 Task: Research Airbnb options in El Soberbio, Argentina from 9th November, 2023 to 17th November, 2023 for 2 adults.1  bedroom having 2 beds and 1 bathroom. Property type can be flat. Amenities needed are: wifi, heating. Booking option can be shelf check-in. Look for 5 properties as per requirement.
Action: Mouse moved to (76, 75)
Screenshot: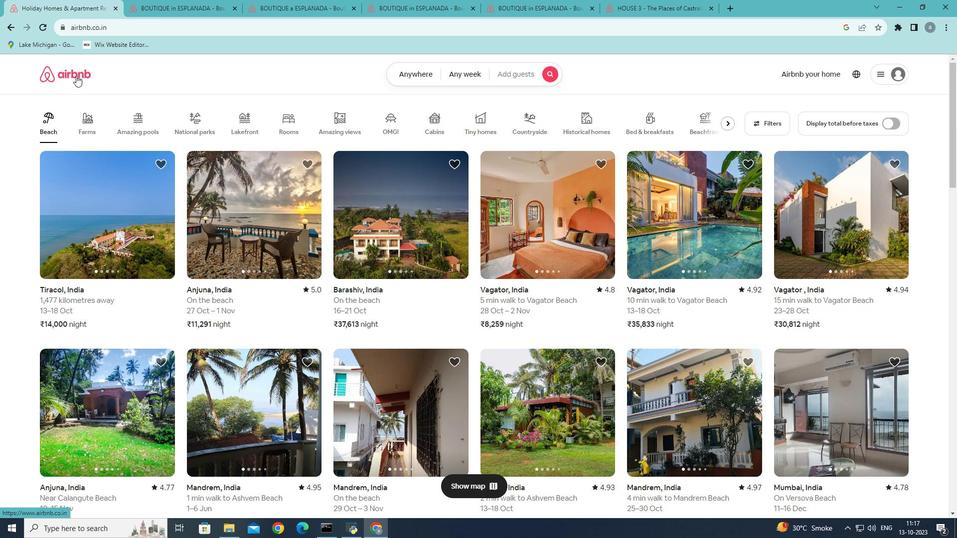 
Action: Mouse pressed left at (76, 75)
Screenshot: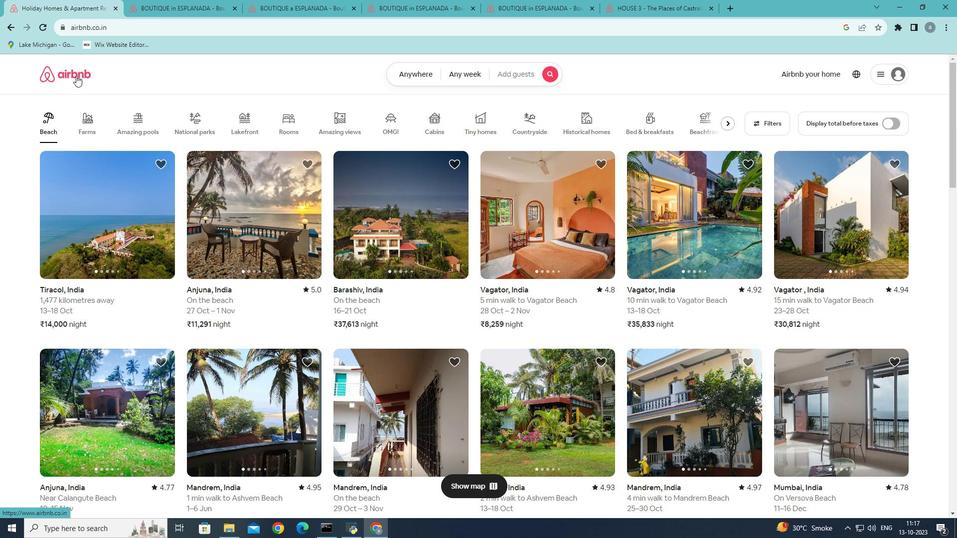 
Action: Mouse moved to (403, 74)
Screenshot: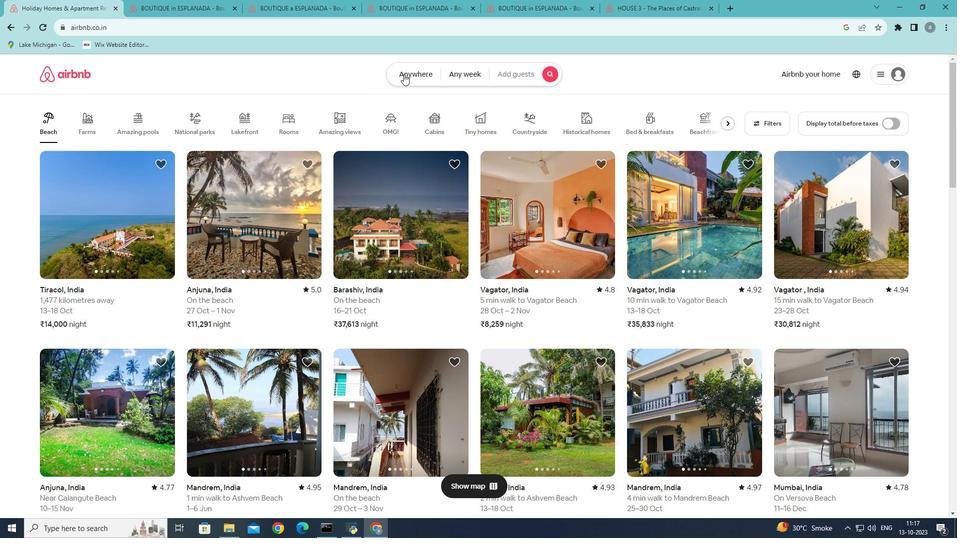 
Action: Mouse pressed left at (403, 74)
Screenshot: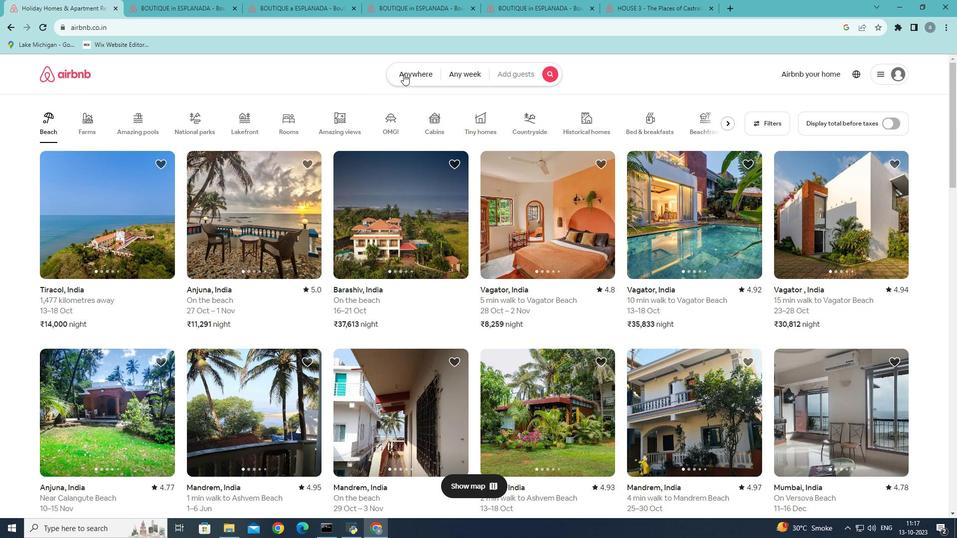 
Action: Mouse moved to (317, 117)
Screenshot: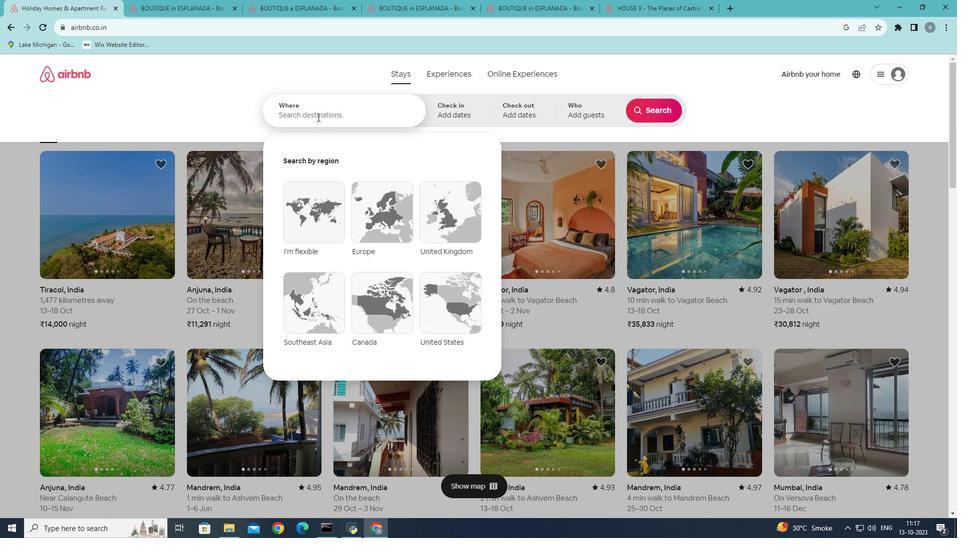 
Action: Mouse pressed left at (317, 117)
Screenshot: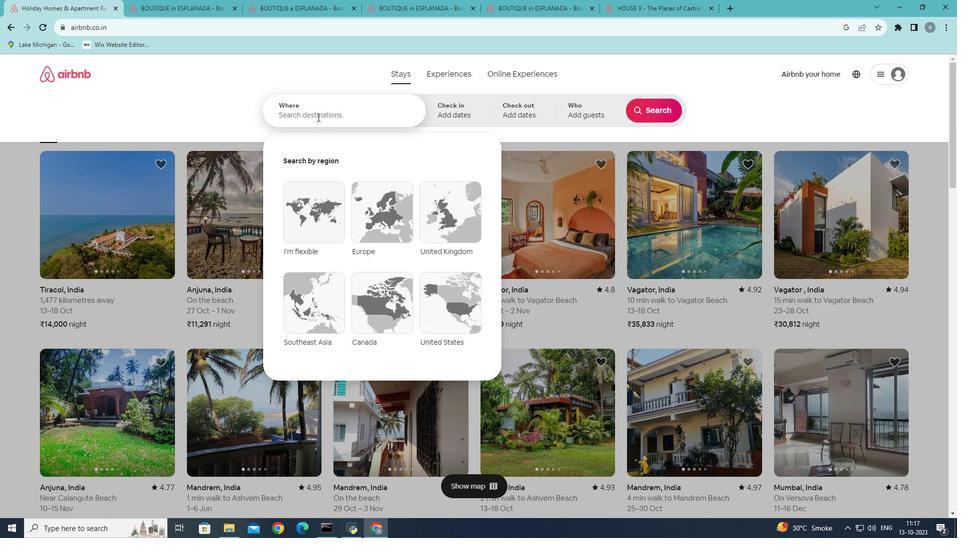 
Action: Mouse moved to (431, 95)
Screenshot: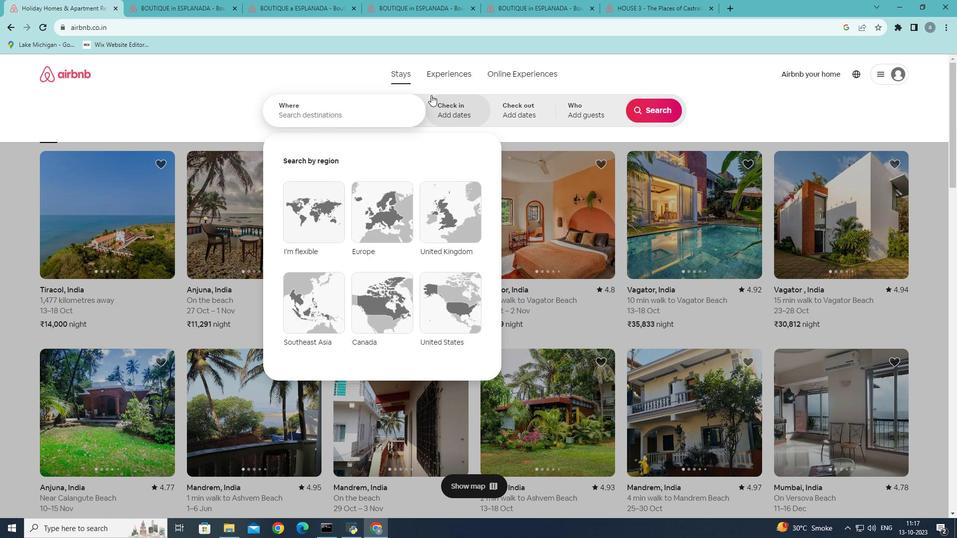 
Action: Key pressed <Key.shift>El<Key.space><Key.shift>Soberbio
Screenshot: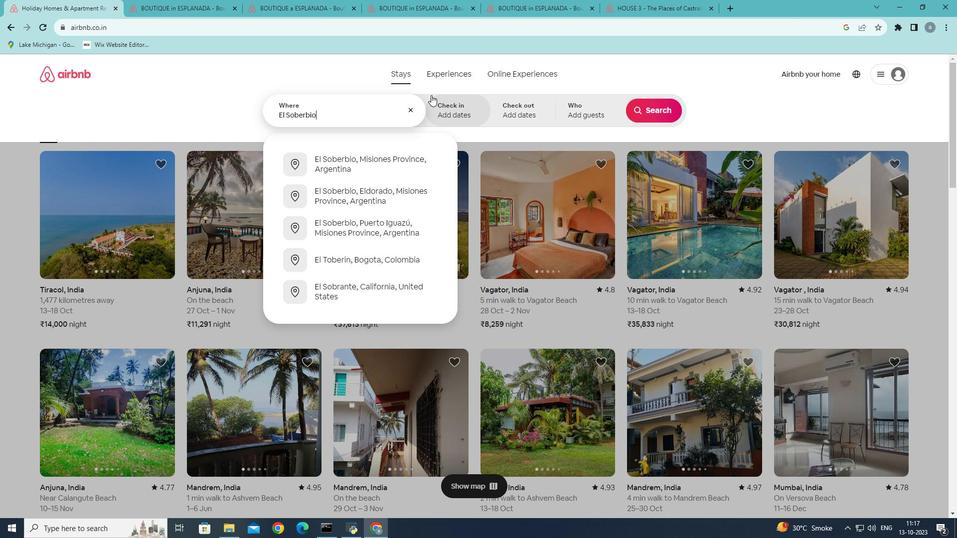
Action: Mouse moved to (370, 164)
Screenshot: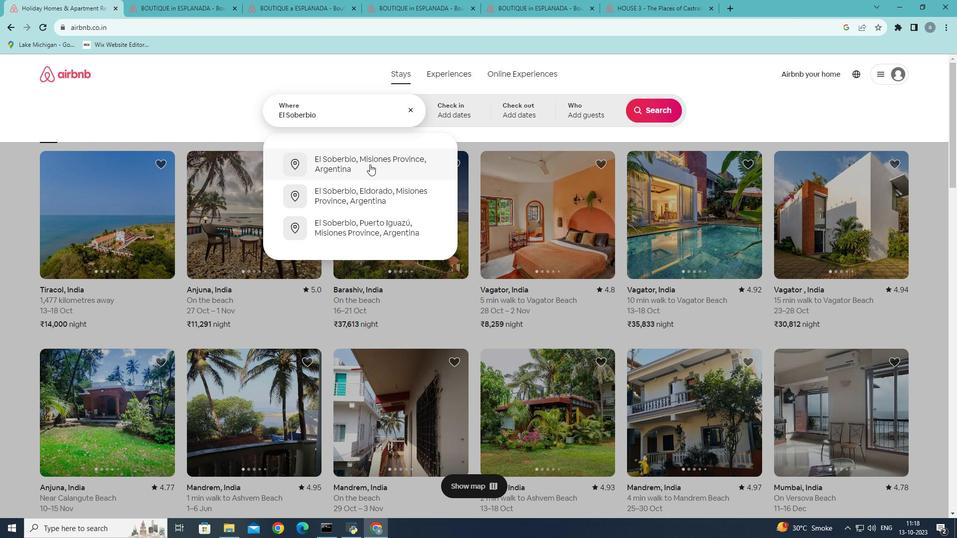 
Action: Mouse pressed left at (370, 164)
Screenshot: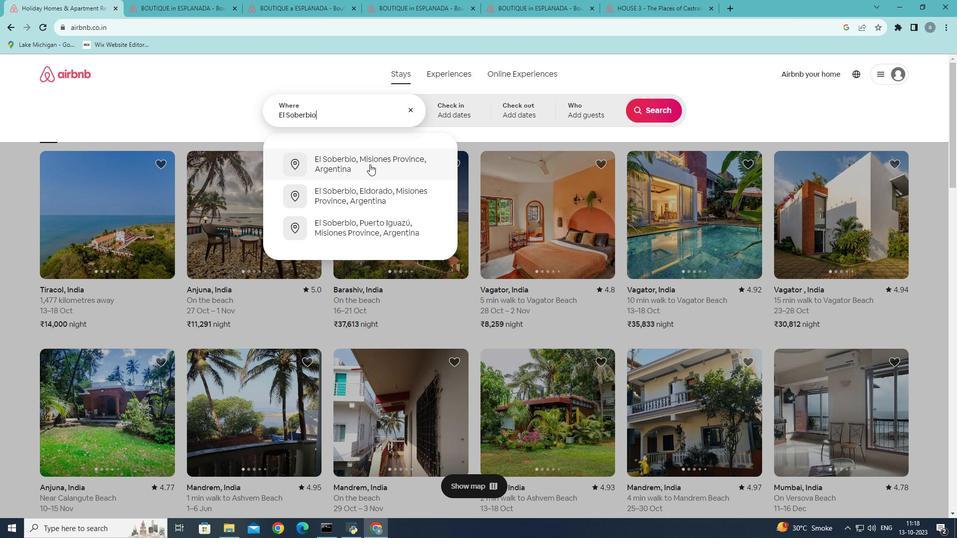 
Action: Mouse moved to (601, 259)
Screenshot: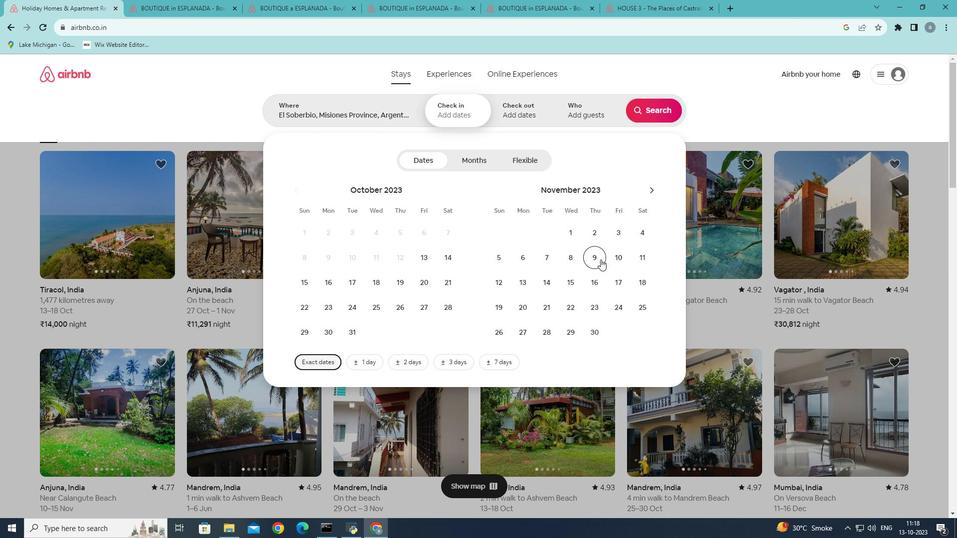 
Action: Mouse pressed left at (601, 259)
Screenshot: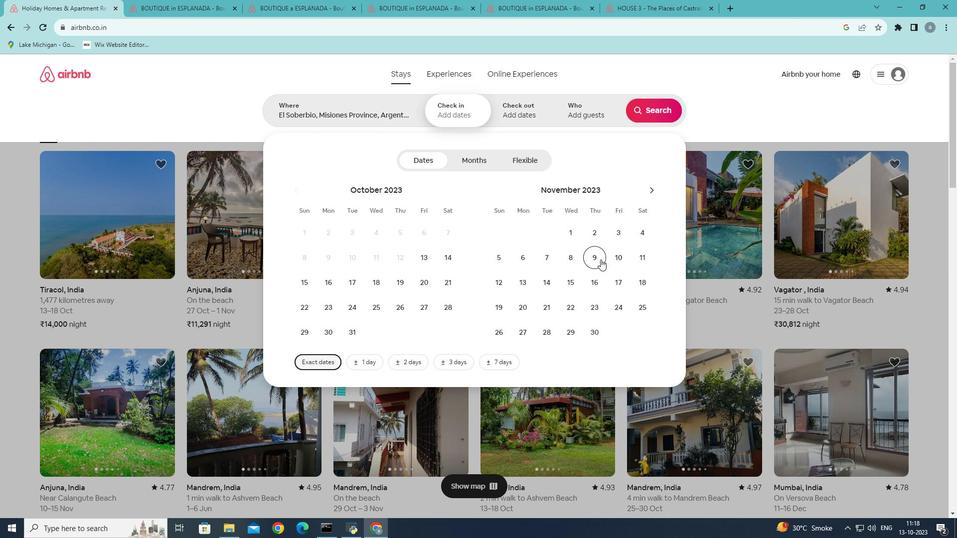 
Action: Mouse moved to (621, 278)
Screenshot: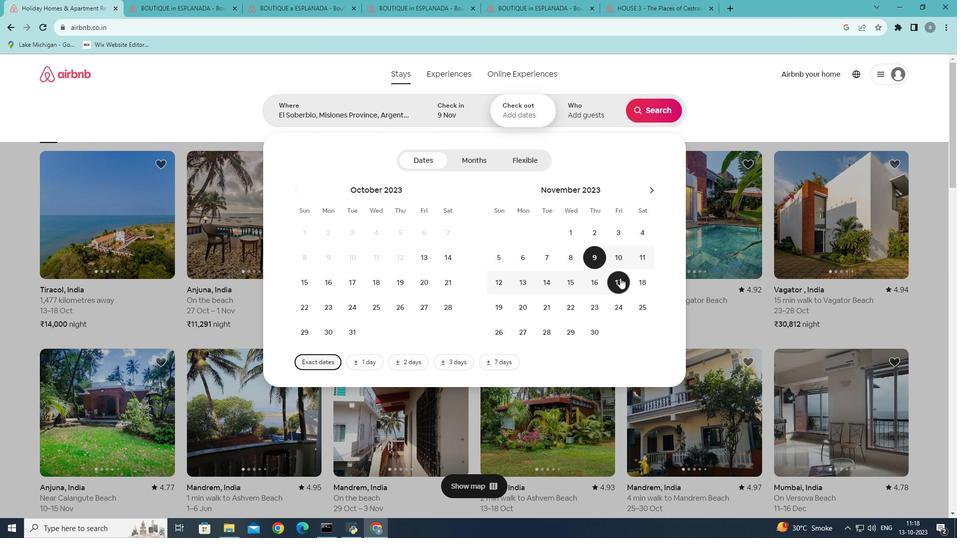 
Action: Mouse pressed left at (621, 278)
Screenshot: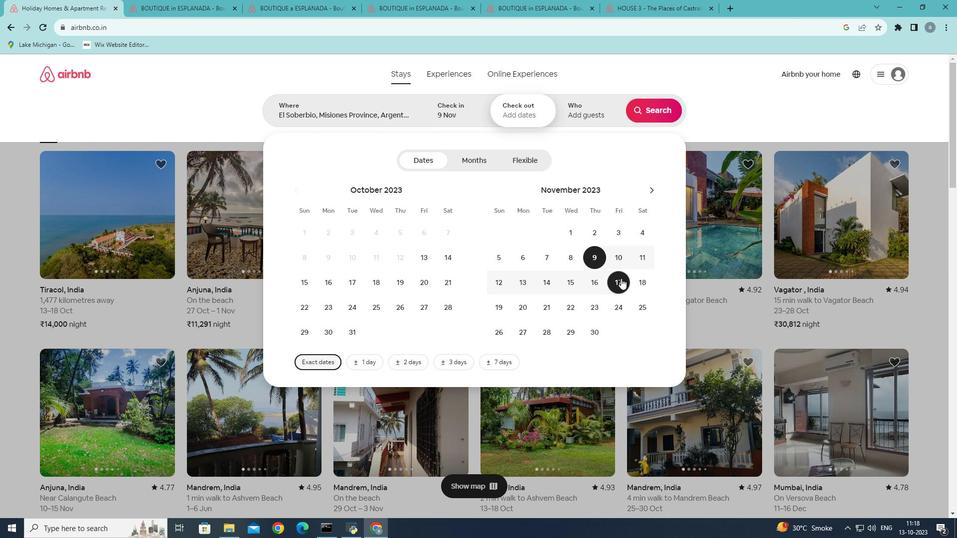 
Action: Mouse moved to (603, 112)
Screenshot: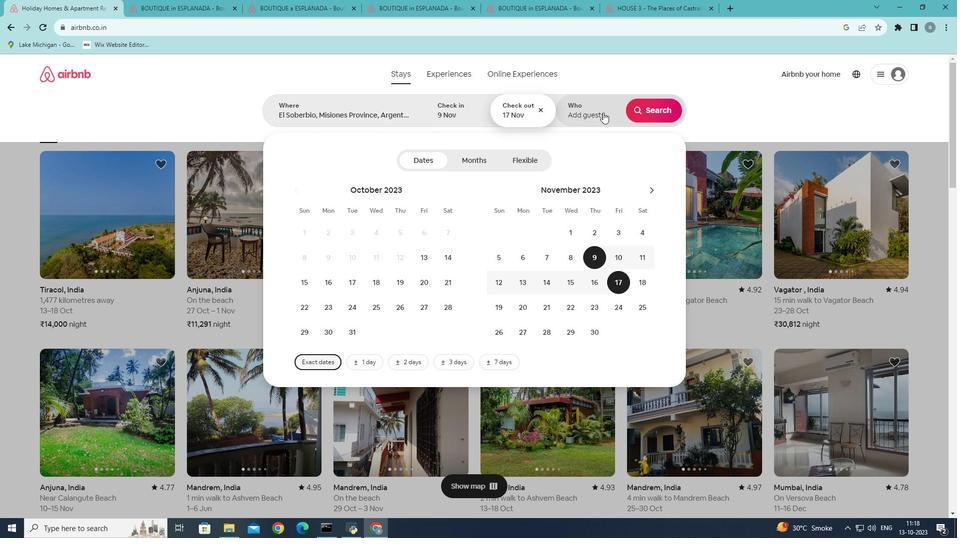 
Action: Mouse pressed left at (603, 112)
Screenshot: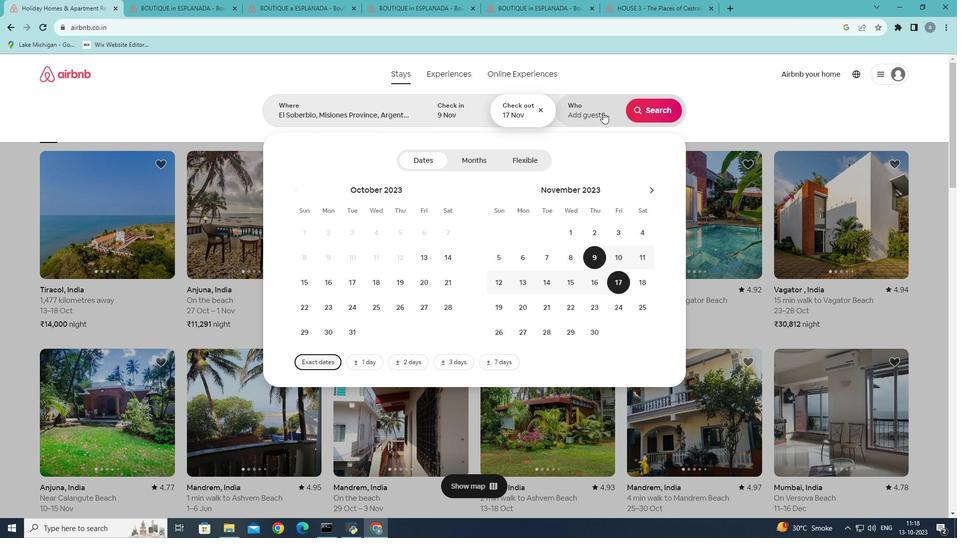 
Action: Mouse moved to (653, 164)
Screenshot: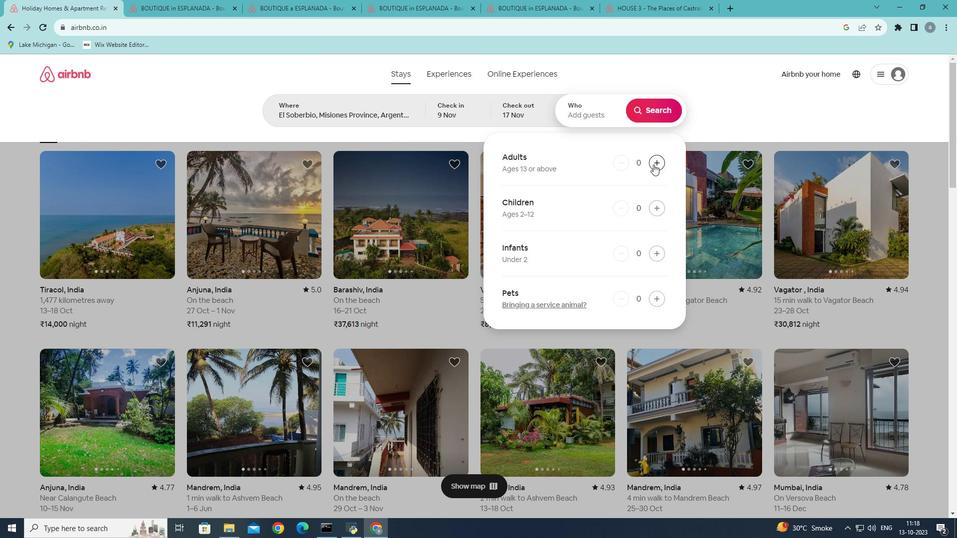 
Action: Mouse pressed left at (653, 164)
Screenshot: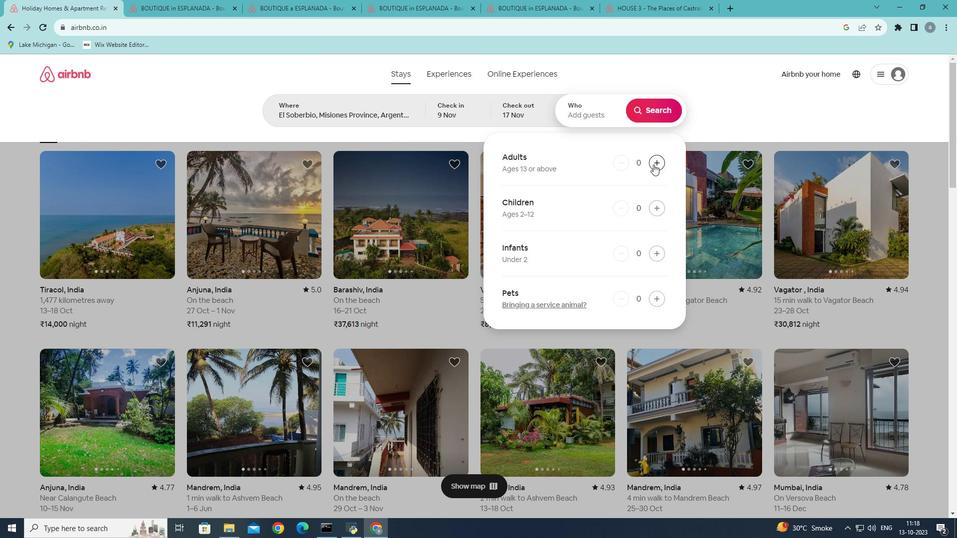 
Action: Mouse pressed left at (653, 164)
Screenshot: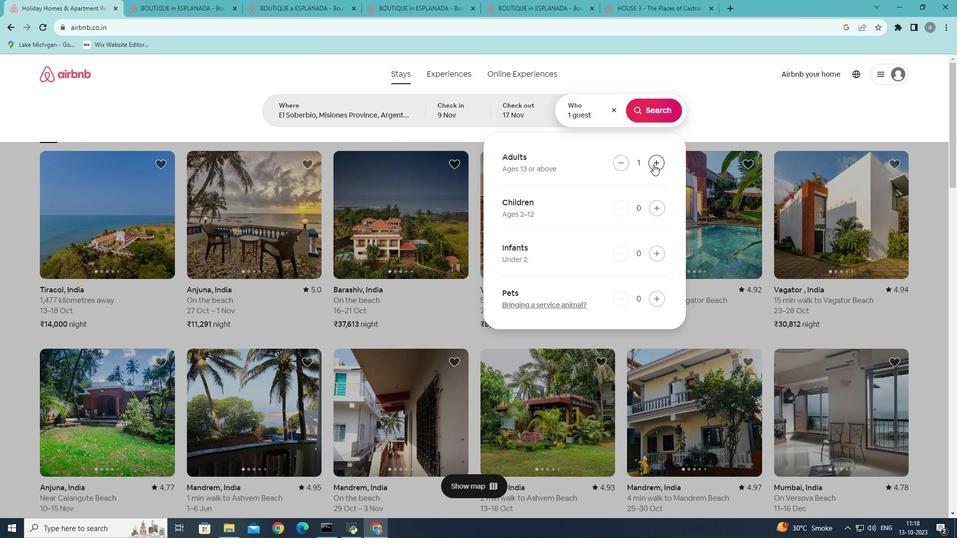 
Action: Mouse moved to (664, 107)
Screenshot: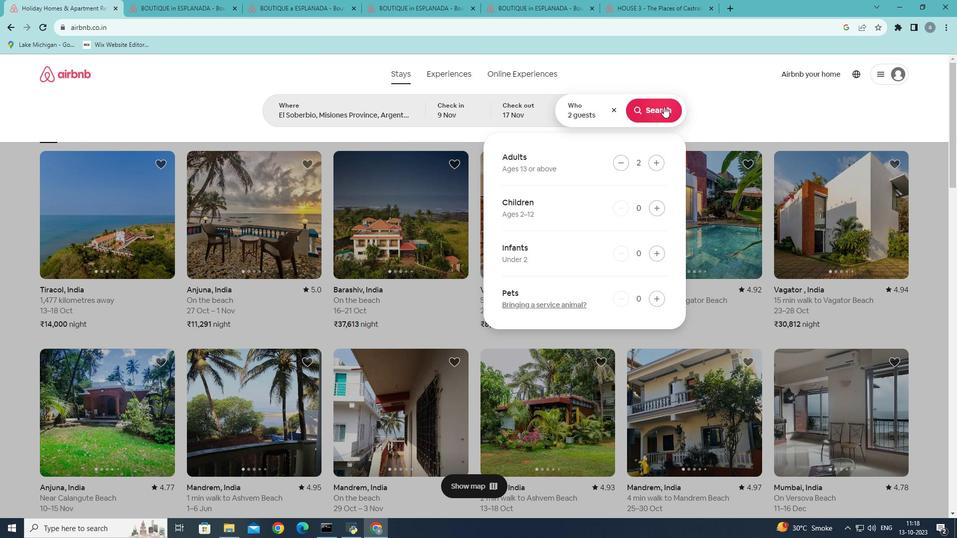 
Action: Mouse pressed left at (664, 107)
Screenshot: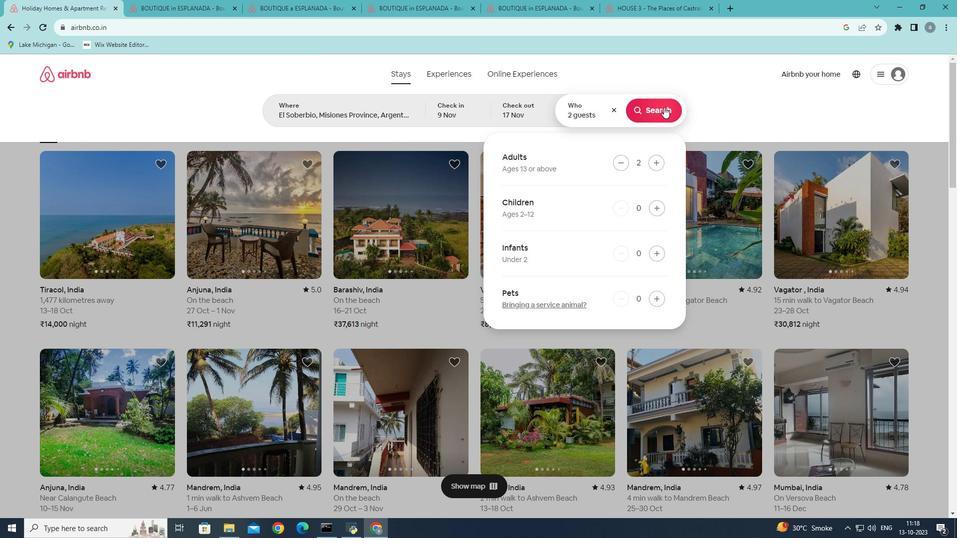 
Action: Mouse moved to (789, 111)
Screenshot: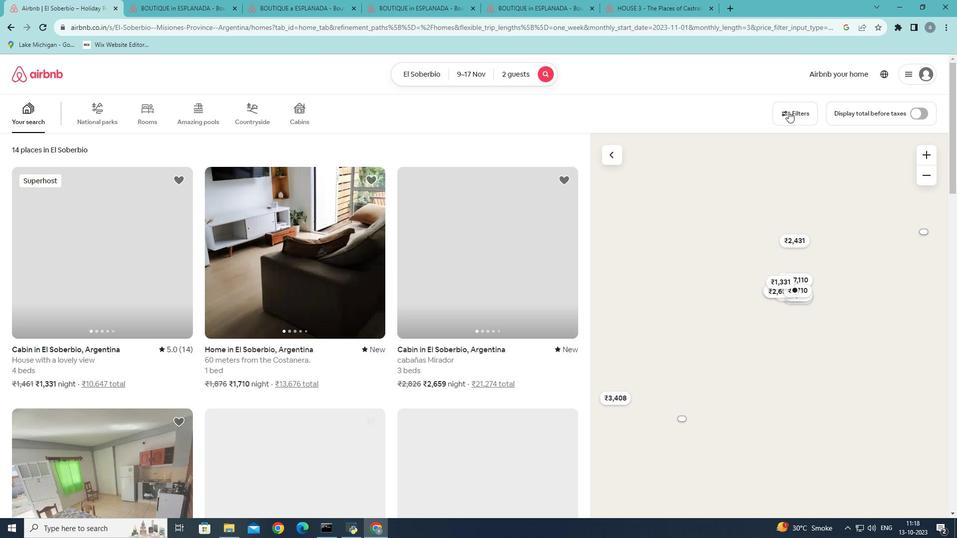 
Action: Mouse pressed left at (789, 111)
Screenshot: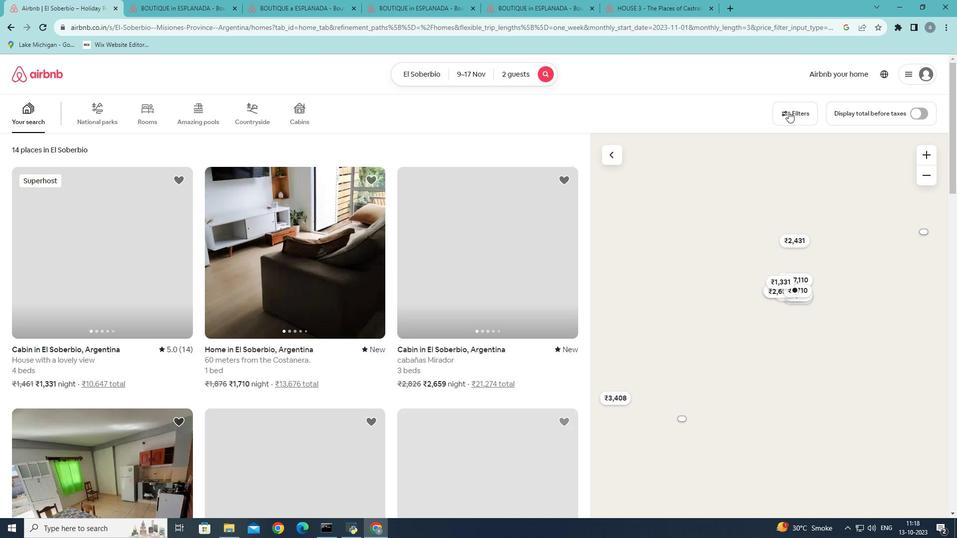 
Action: Mouse moved to (442, 311)
Screenshot: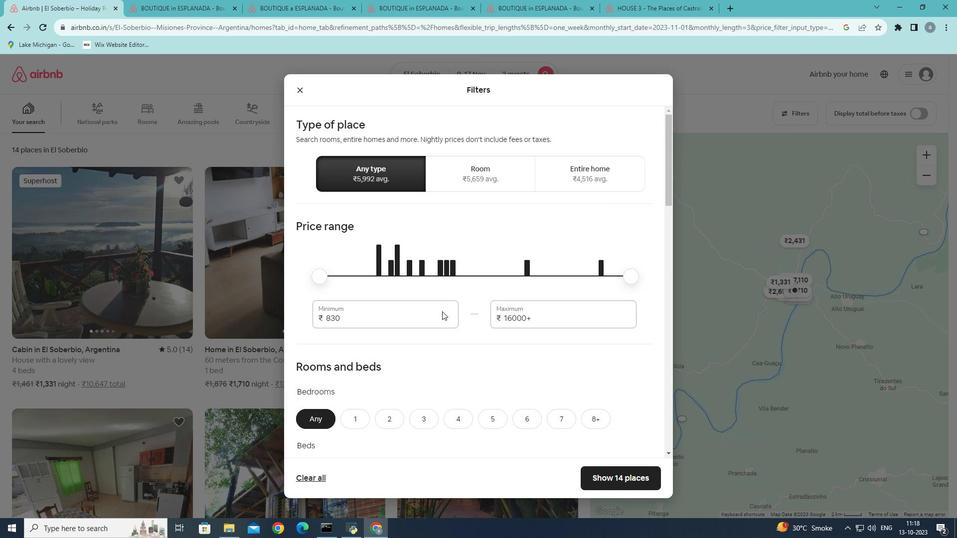 
Action: Mouse scrolled (442, 311) with delta (0, 0)
Screenshot: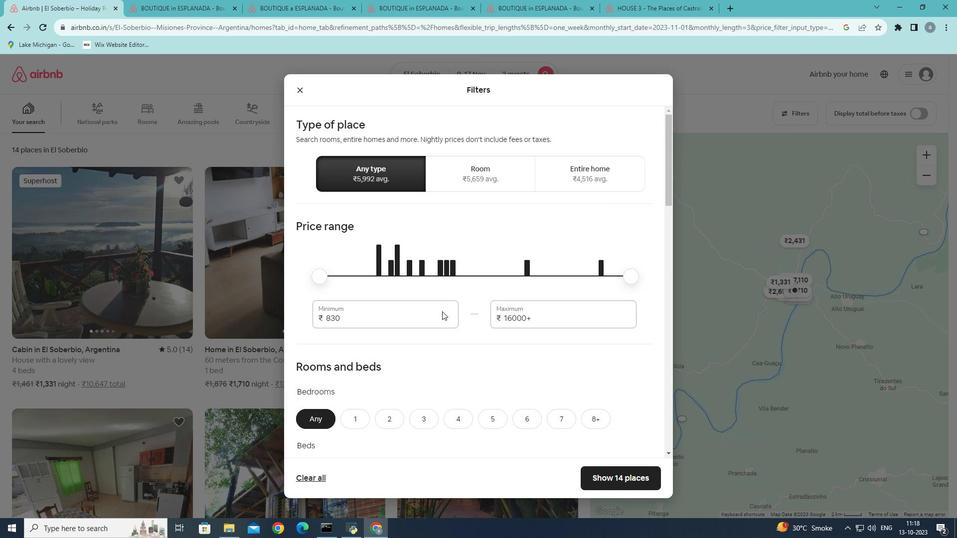 
Action: Mouse moved to (442, 312)
Screenshot: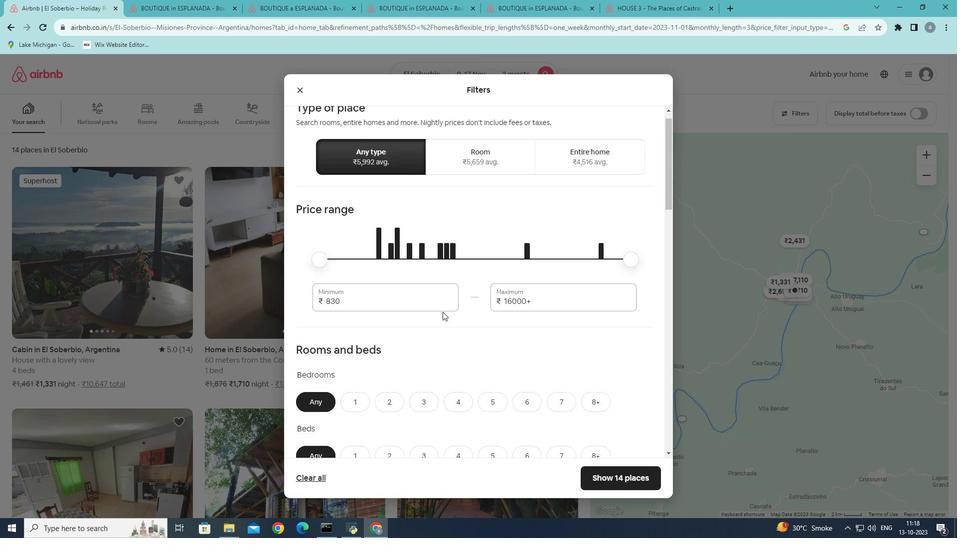 
Action: Mouse scrolled (442, 311) with delta (0, 0)
Screenshot: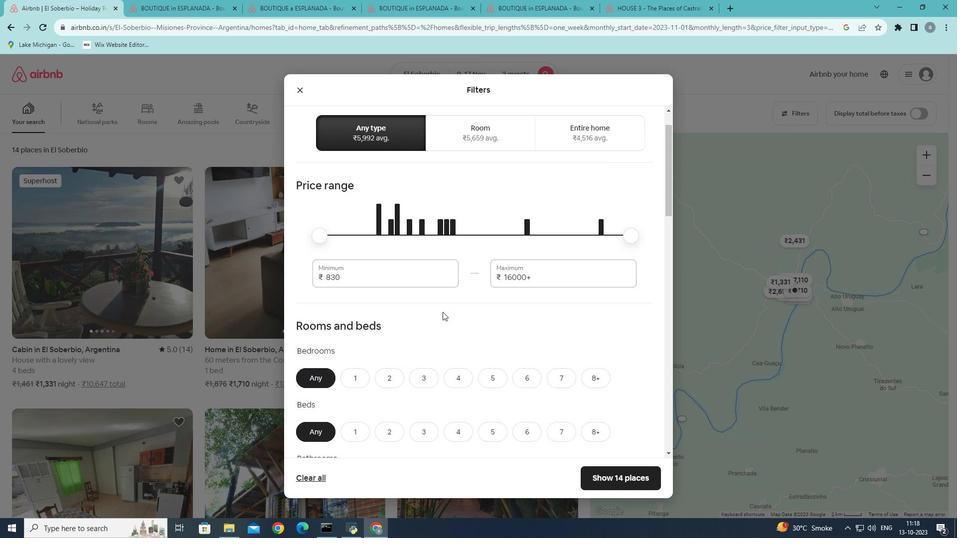 
Action: Mouse moved to (441, 295)
Screenshot: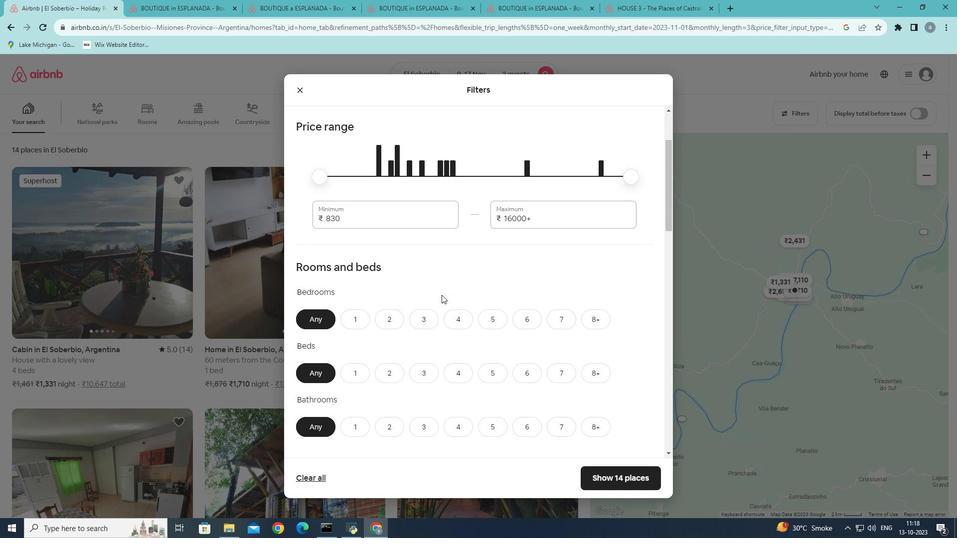 
Action: Mouse scrolled (441, 294) with delta (0, 0)
Screenshot: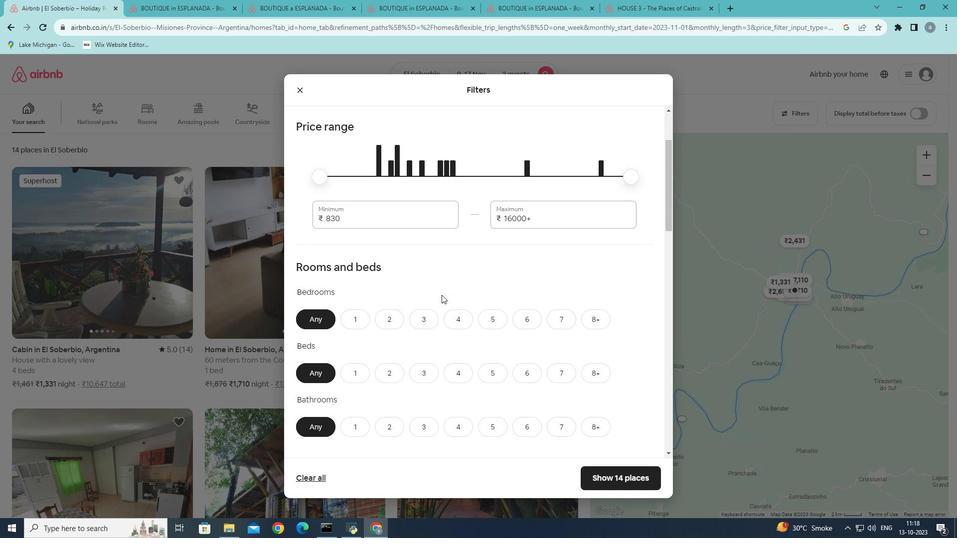
Action: Mouse moved to (359, 272)
Screenshot: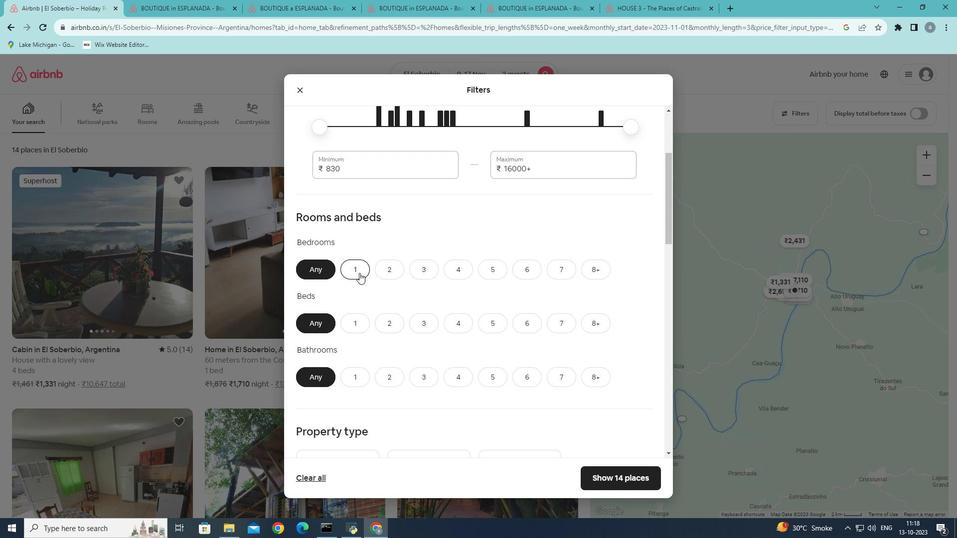 
Action: Mouse pressed left at (359, 272)
Screenshot: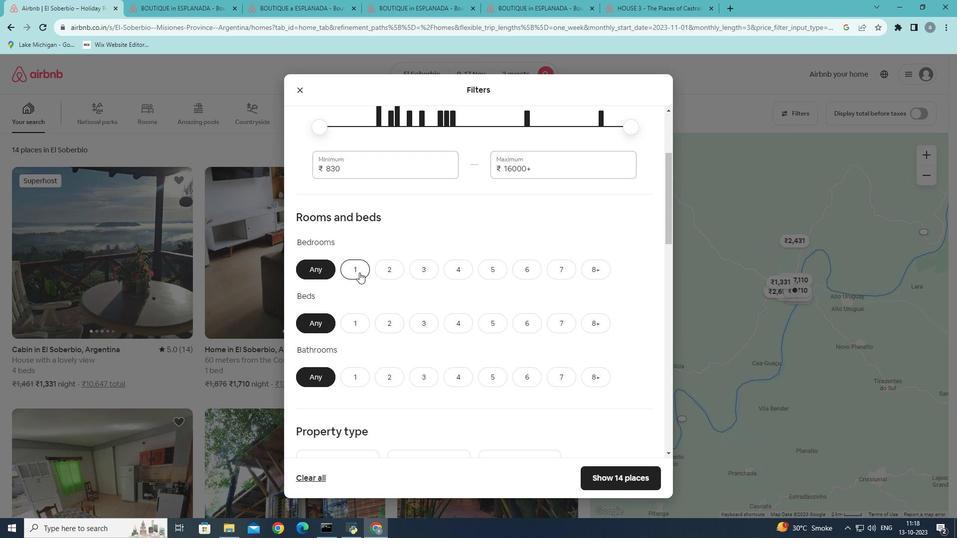 
Action: Mouse moved to (389, 324)
Screenshot: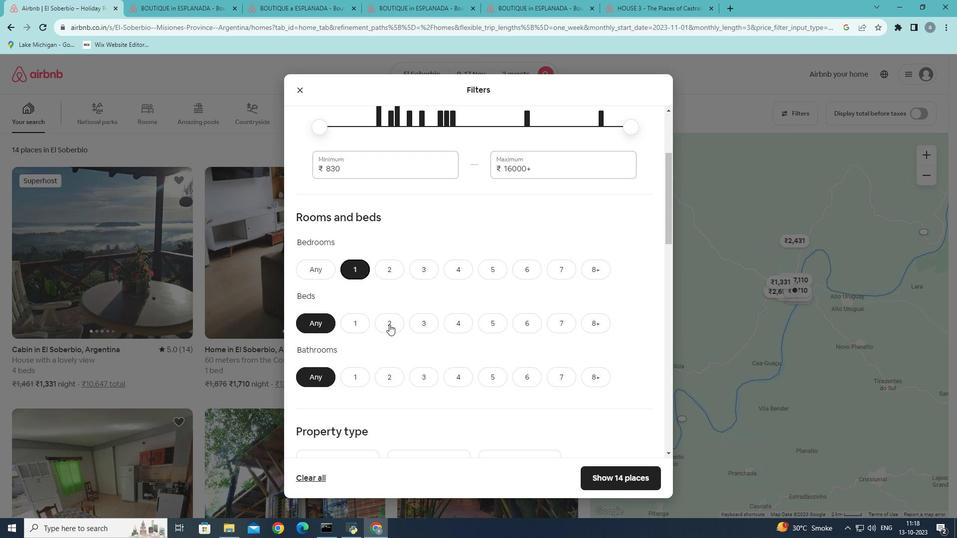 
Action: Mouse pressed left at (389, 324)
Screenshot: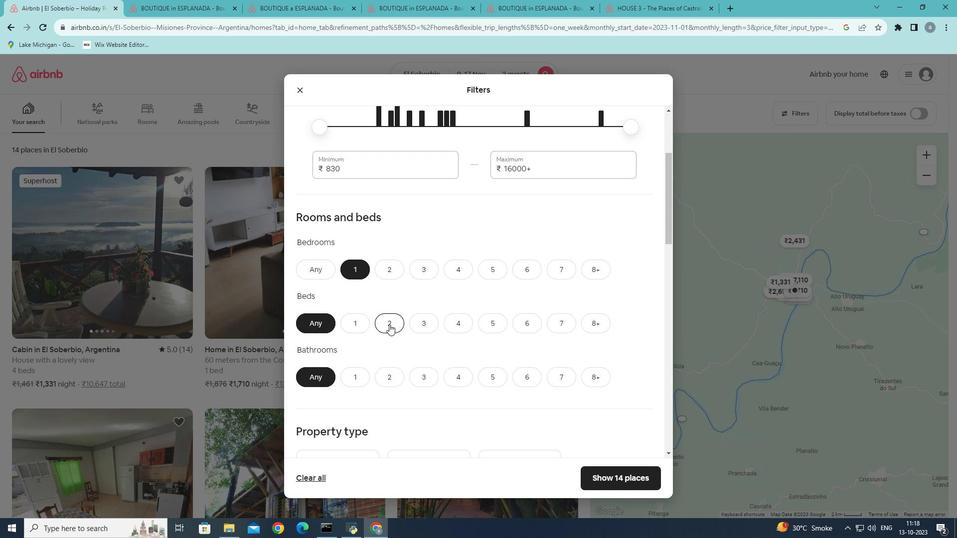 
Action: Mouse moved to (357, 379)
Screenshot: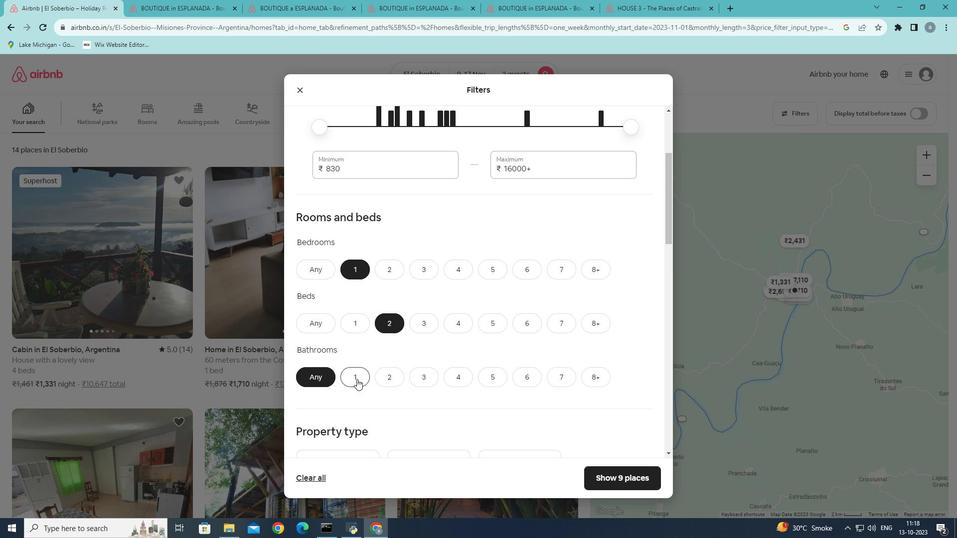 
Action: Mouse pressed left at (357, 379)
Screenshot: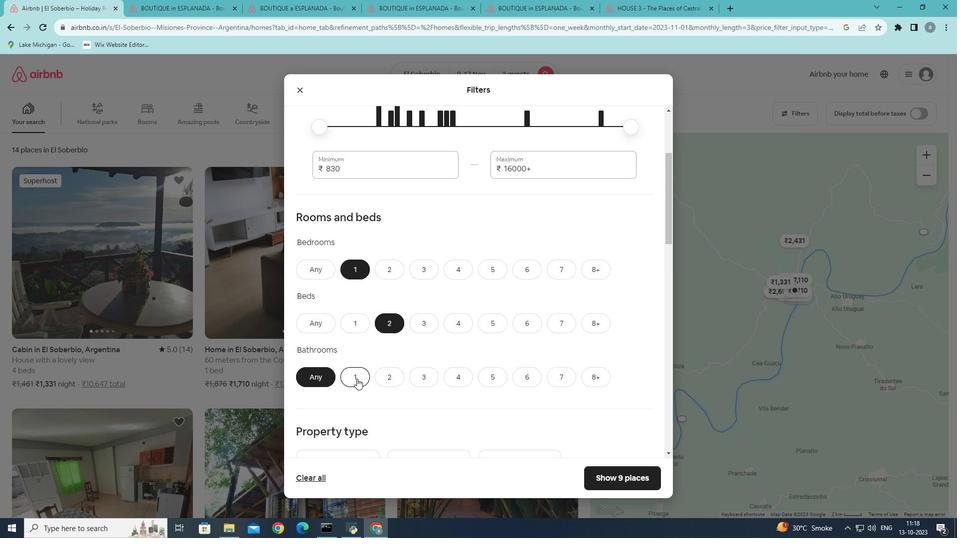 
Action: Mouse moved to (506, 278)
Screenshot: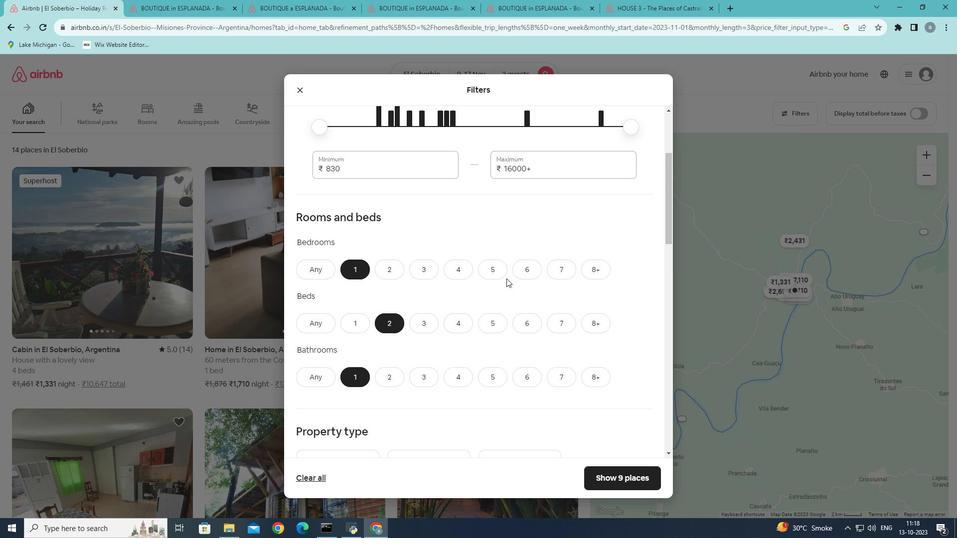
Action: Mouse scrolled (506, 278) with delta (0, 0)
Screenshot: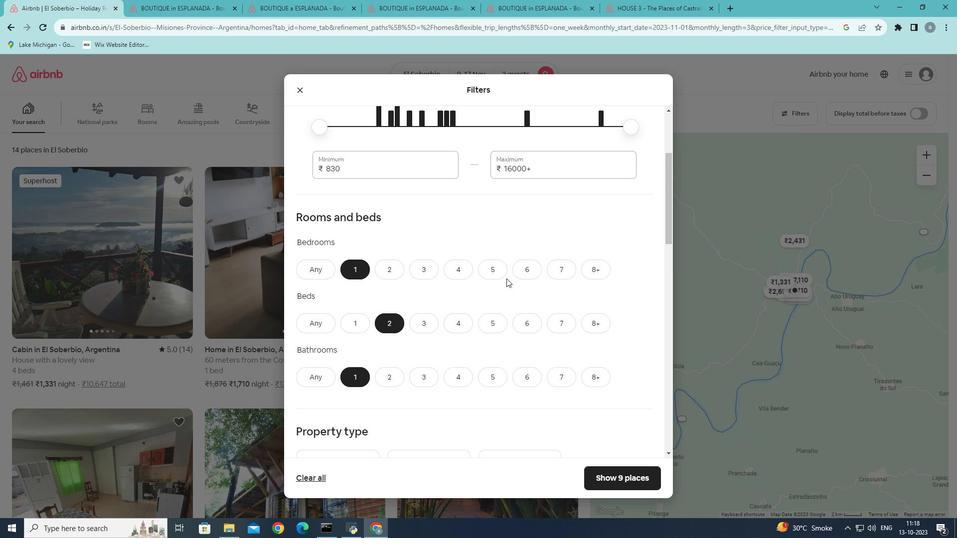 
Action: Mouse scrolled (506, 278) with delta (0, 0)
Screenshot: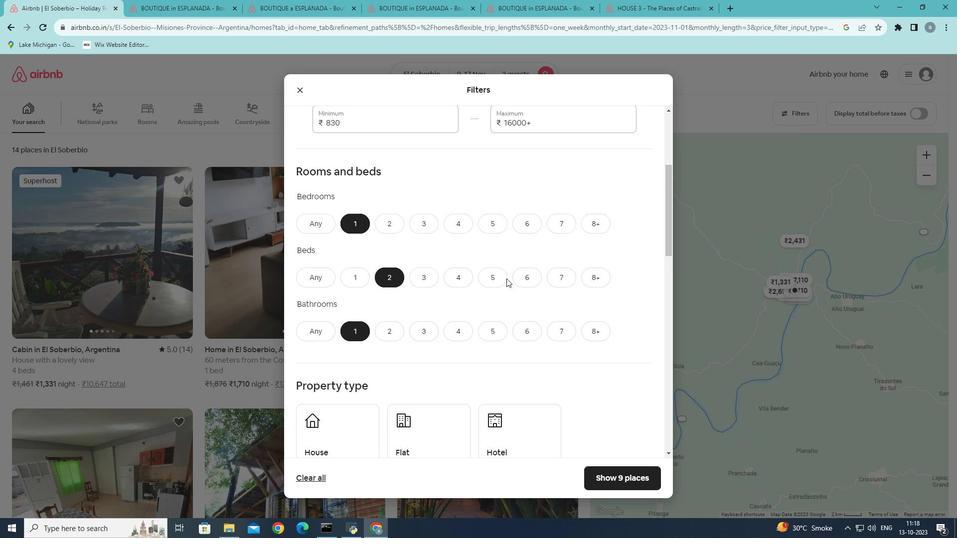 
Action: Mouse scrolled (506, 278) with delta (0, 0)
Screenshot: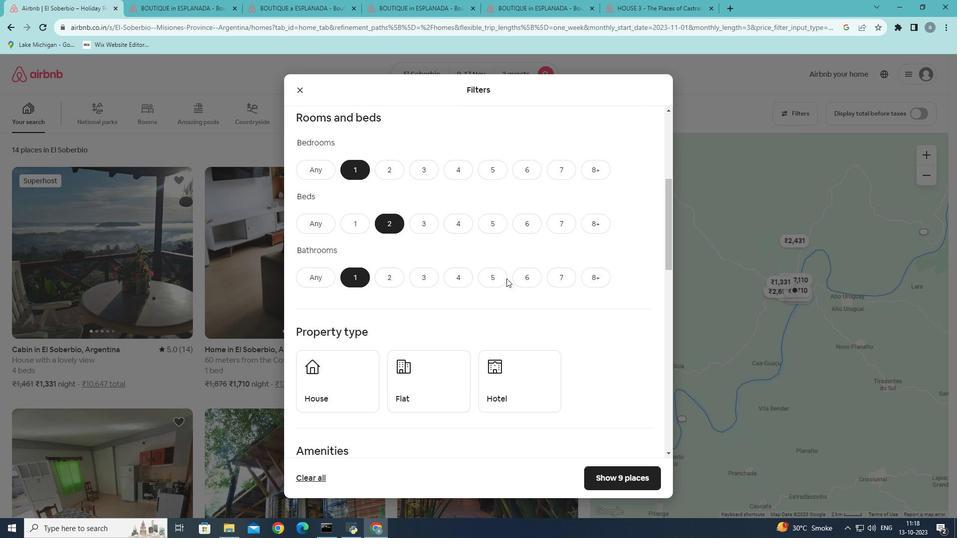 
Action: Mouse scrolled (506, 278) with delta (0, 0)
Screenshot: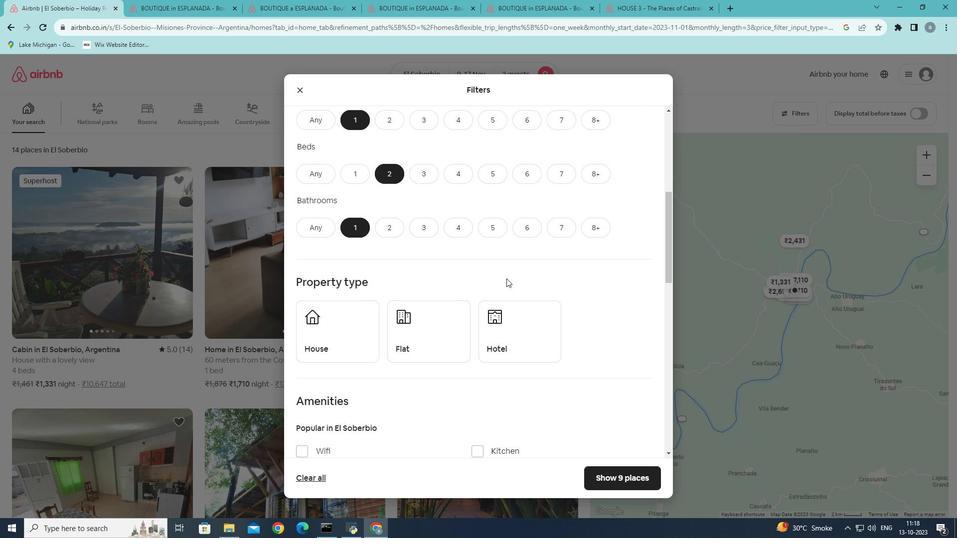 
Action: Mouse scrolled (506, 278) with delta (0, 0)
Screenshot: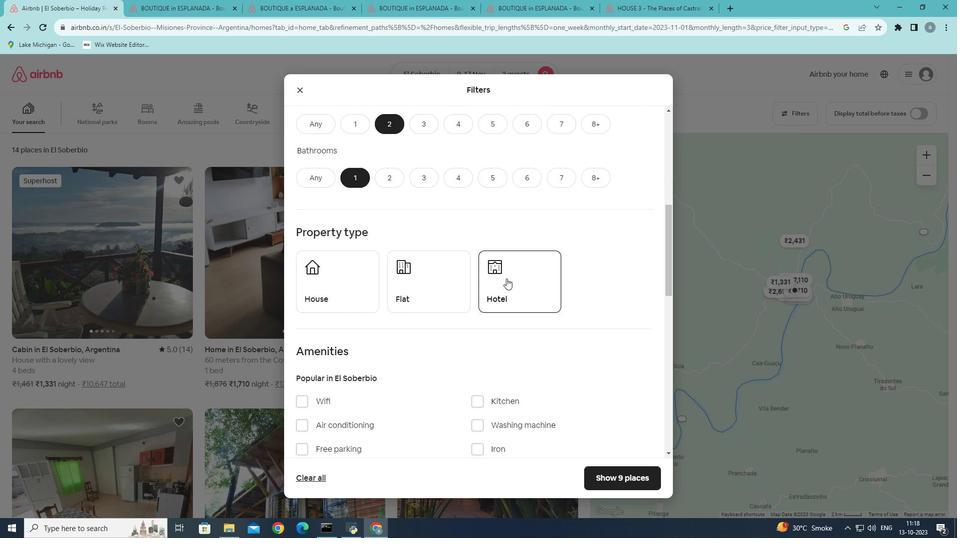 
Action: Mouse scrolled (506, 278) with delta (0, 0)
Screenshot: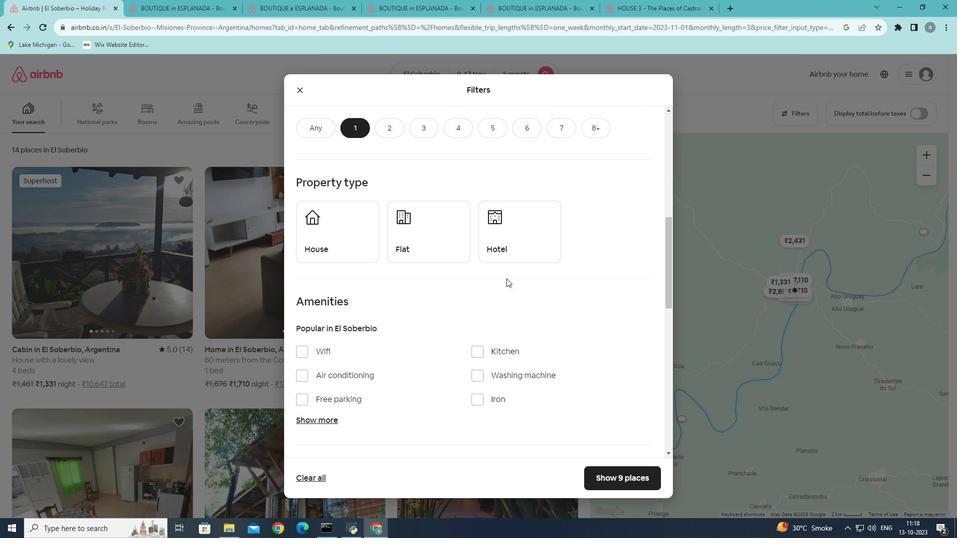 
Action: Mouse scrolled (506, 278) with delta (0, 0)
Screenshot: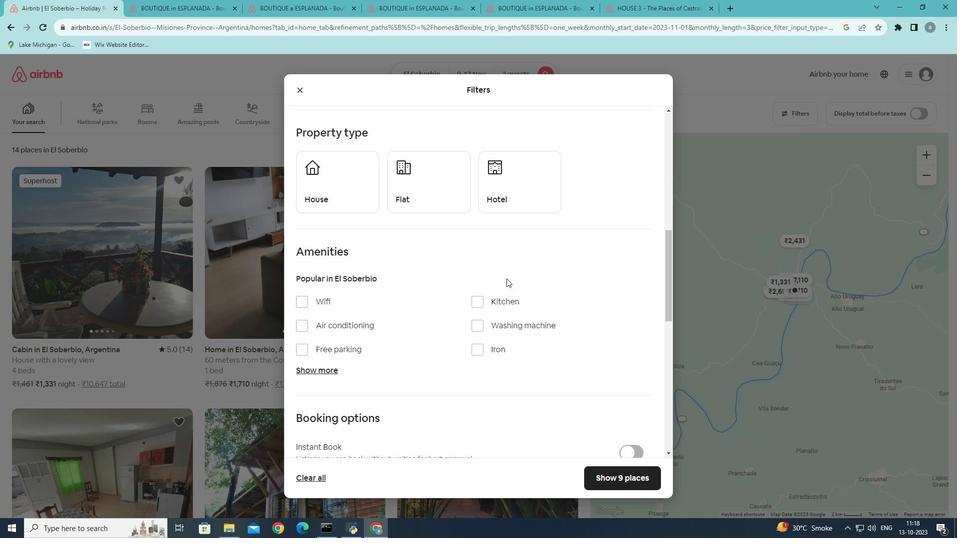 
Action: Mouse moved to (305, 254)
Screenshot: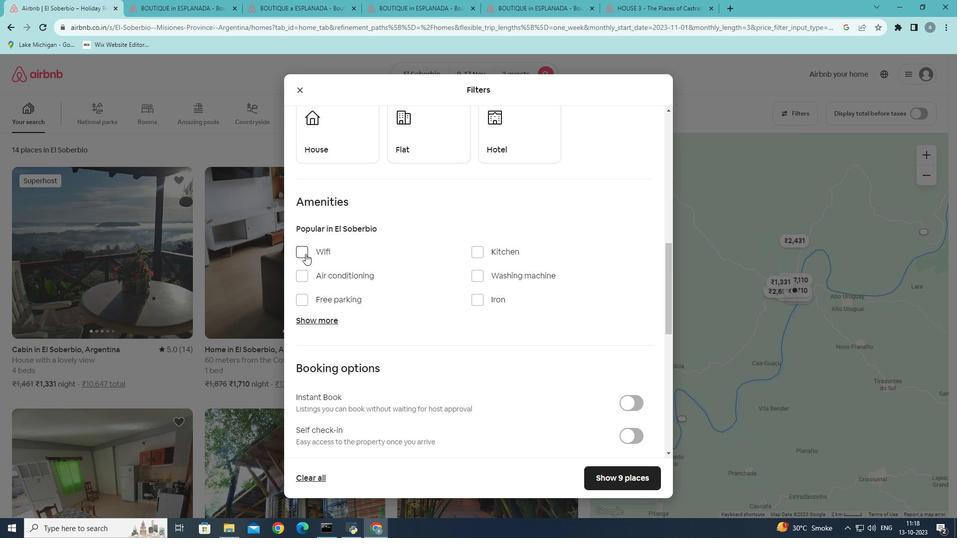 
Action: Mouse pressed left at (305, 254)
Screenshot: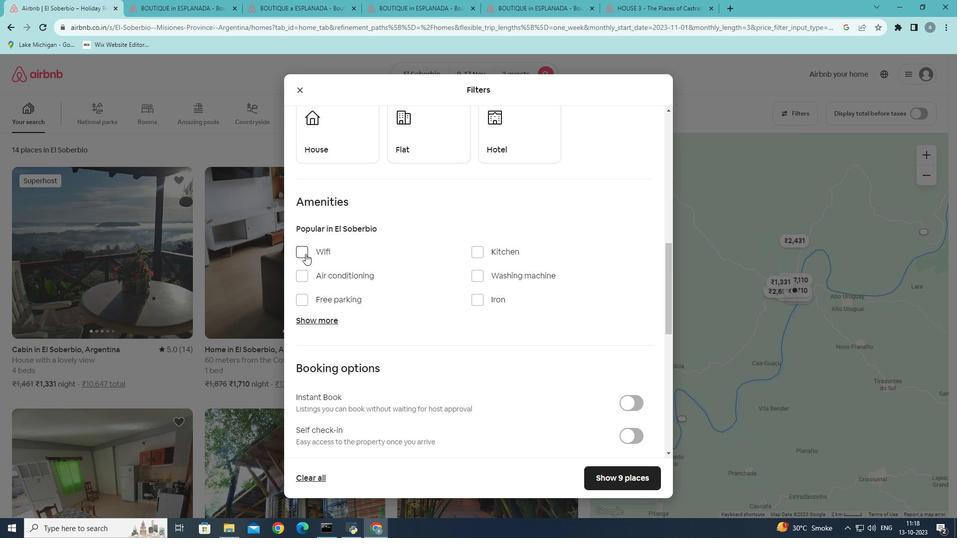 
Action: Mouse moved to (329, 320)
Screenshot: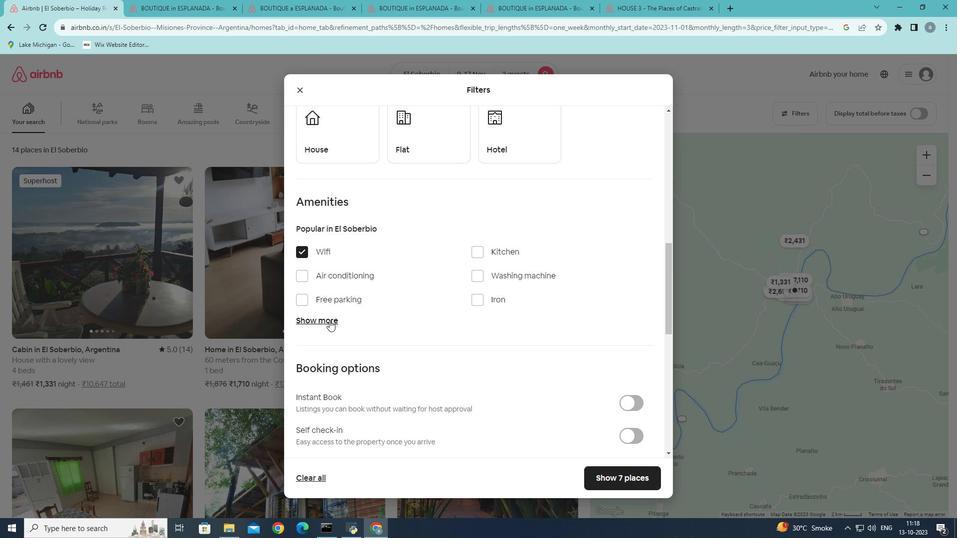 
Action: Mouse pressed left at (329, 320)
Screenshot: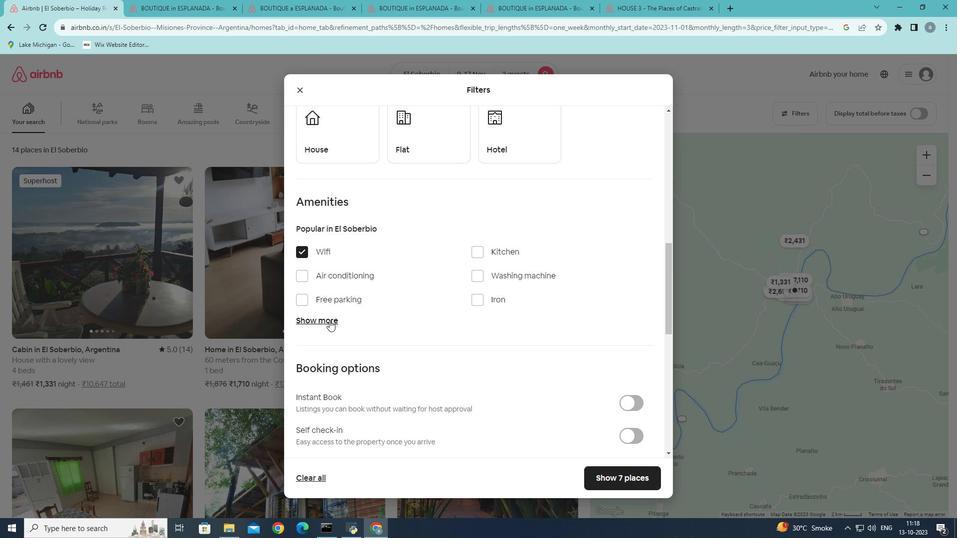 
Action: Mouse moved to (479, 350)
Screenshot: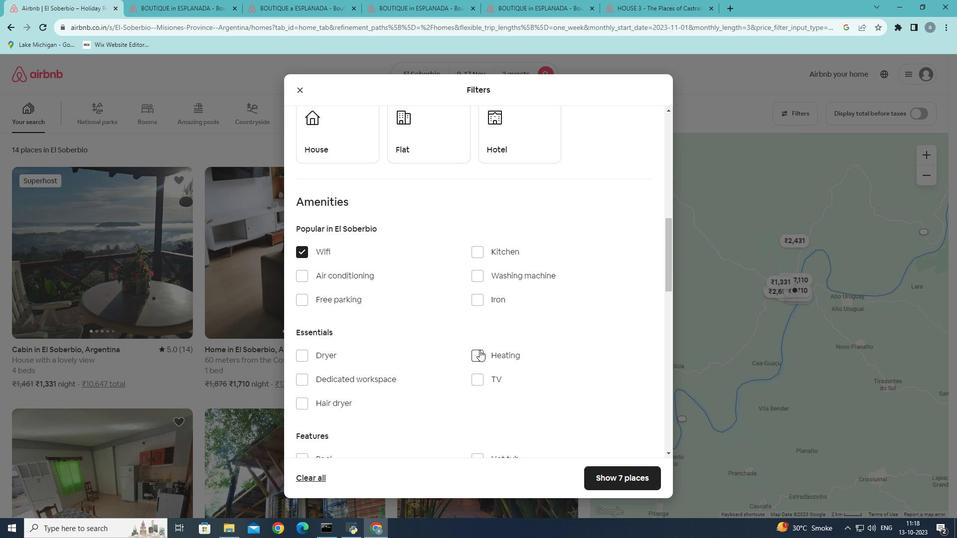 
Action: Mouse pressed left at (479, 350)
Screenshot: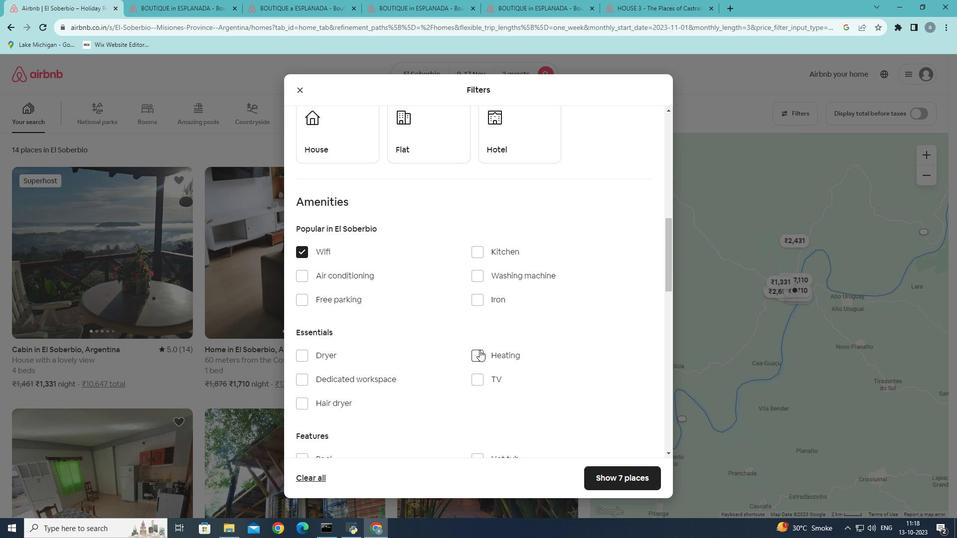 
Action: Mouse moved to (484, 340)
Screenshot: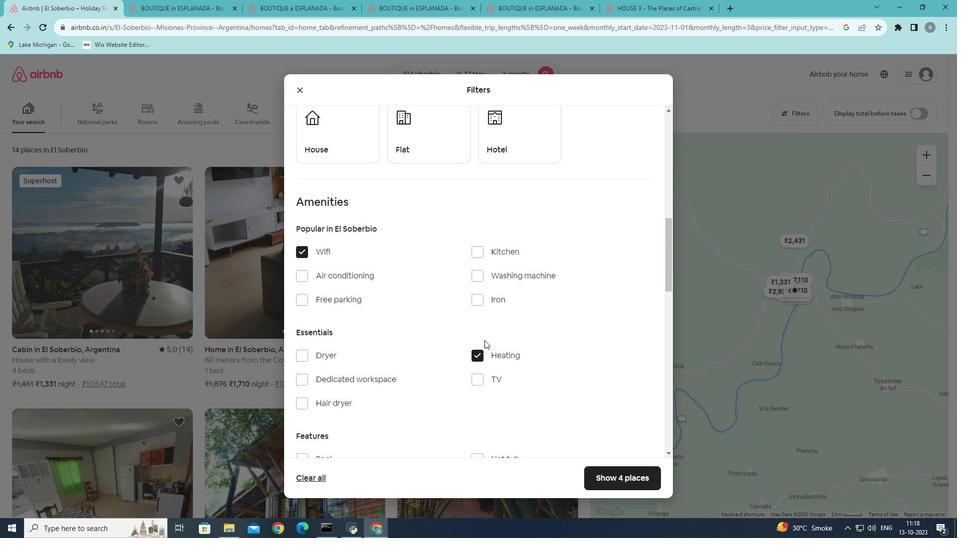 
Action: Mouse scrolled (484, 340) with delta (0, 0)
Screenshot: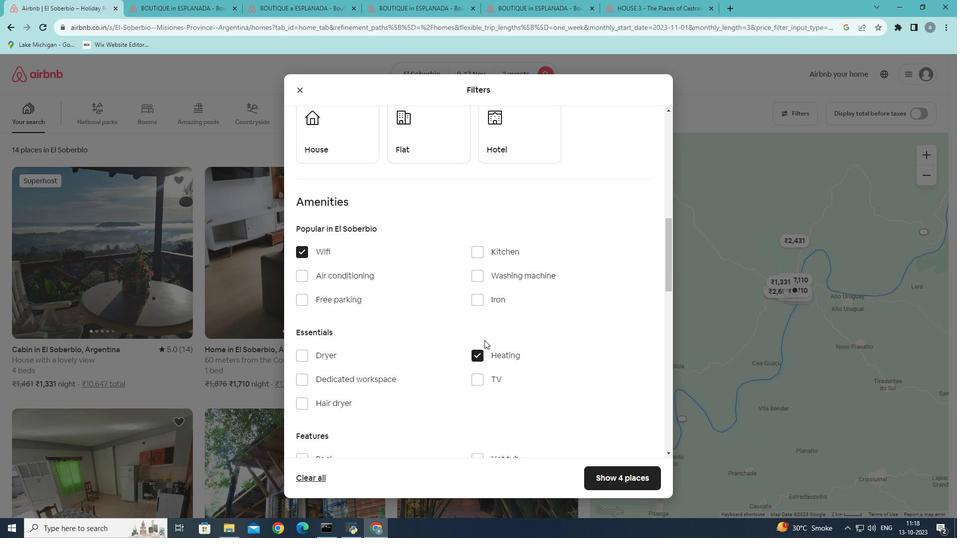 
Action: Mouse scrolled (484, 340) with delta (0, 0)
Screenshot: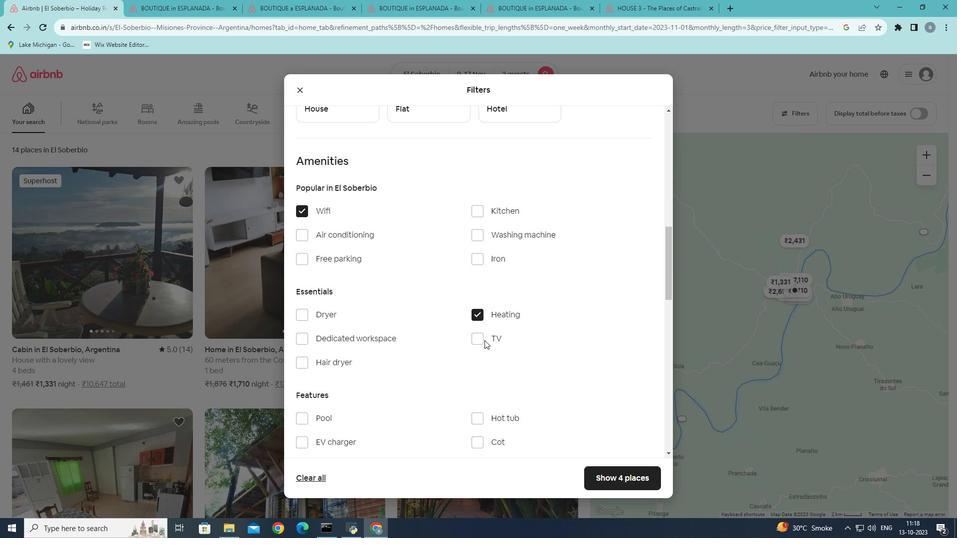 
Action: Mouse scrolled (484, 340) with delta (0, 0)
Screenshot: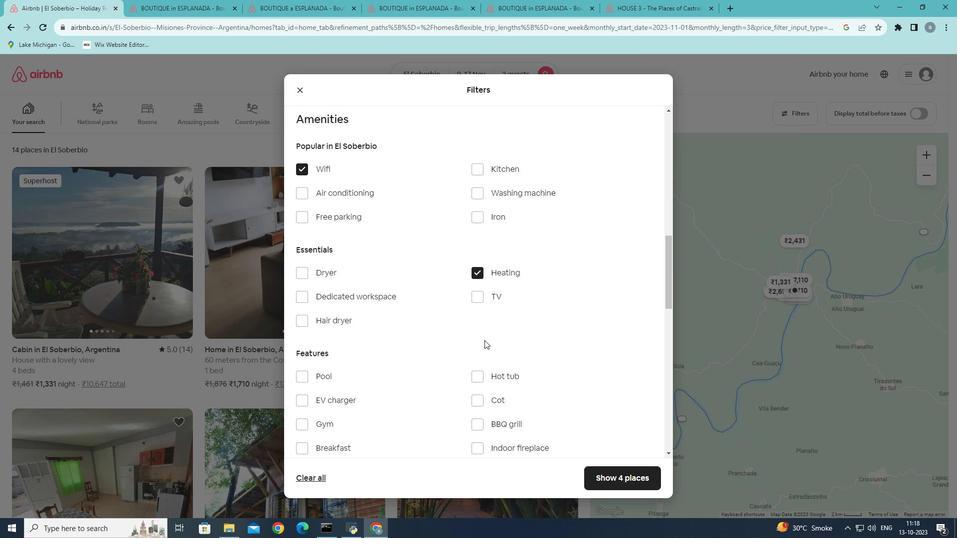 
Action: Mouse scrolled (484, 340) with delta (0, 0)
Screenshot: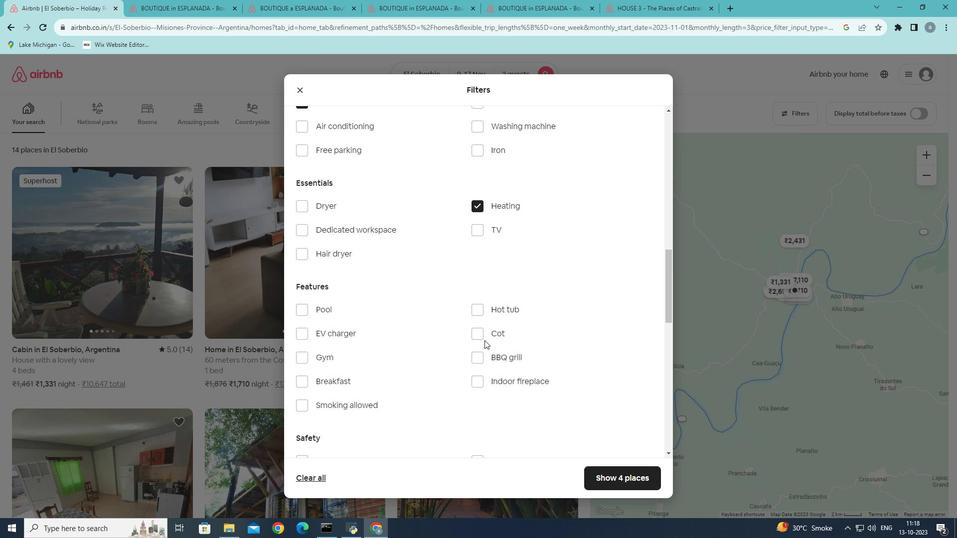 
Action: Mouse scrolled (484, 340) with delta (0, 0)
Screenshot: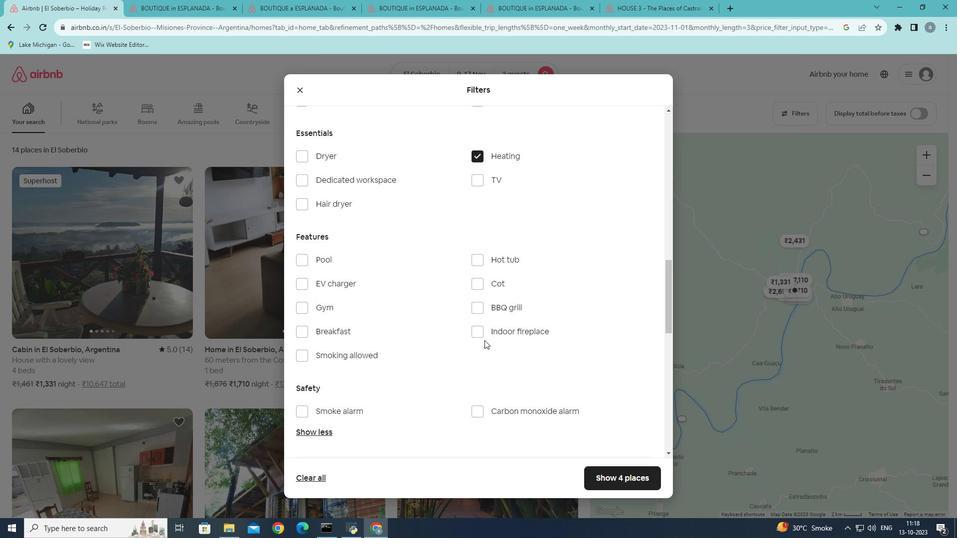 
Action: Mouse scrolled (484, 340) with delta (0, 0)
Screenshot: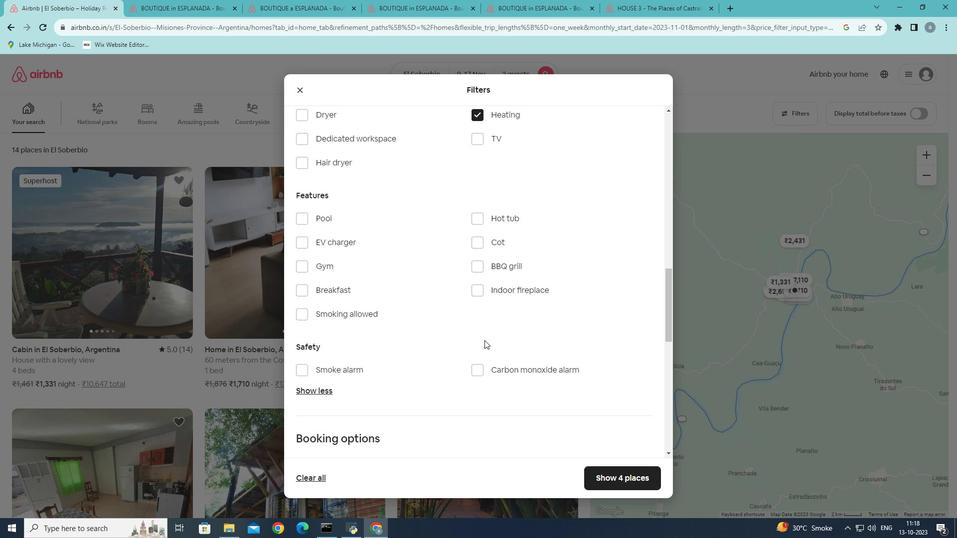 
Action: Mouse scrolled (484, 340) with delta (0, 0)
Screenshot: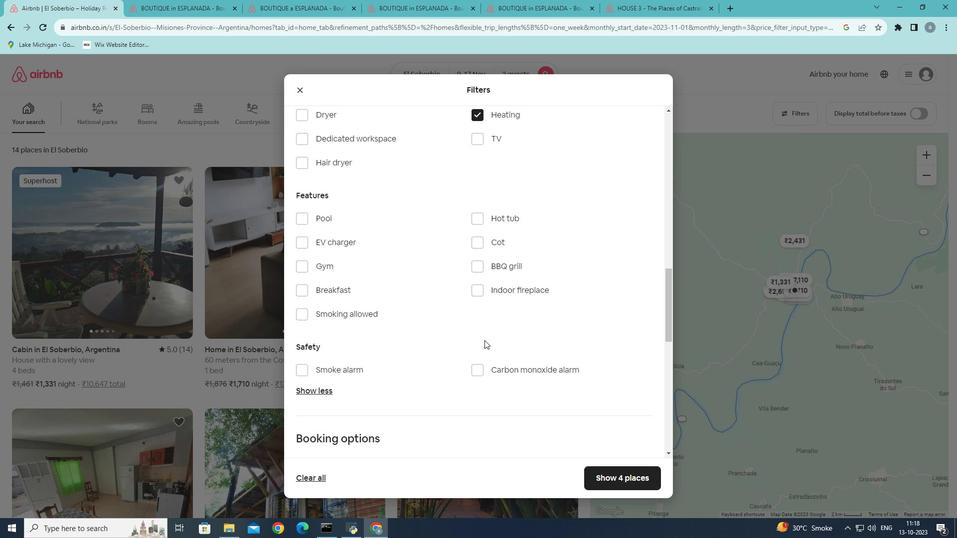 
Action: Mouse scrolled (484, 340) with delta (0, 0)
Screenshot: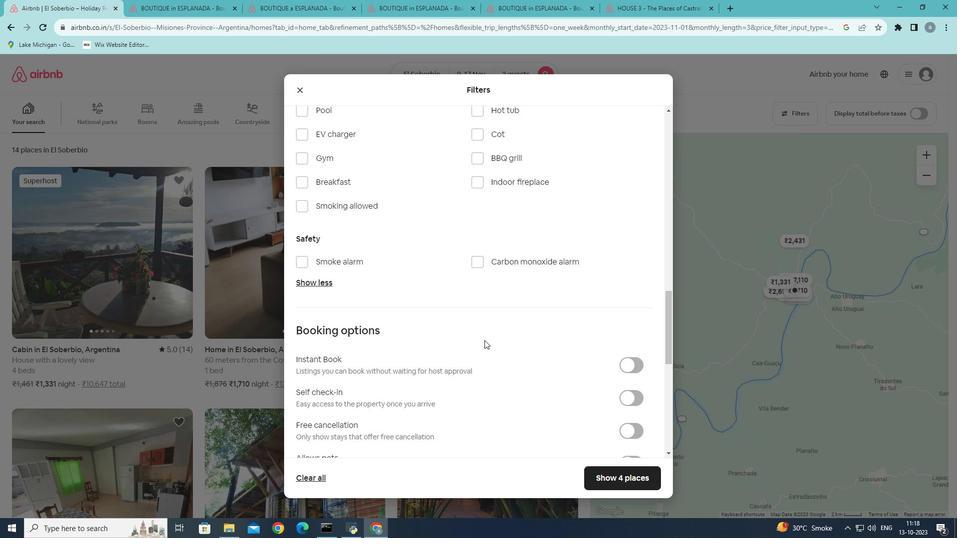 
Action: Mouse moved to (634, 351)
Screenshot: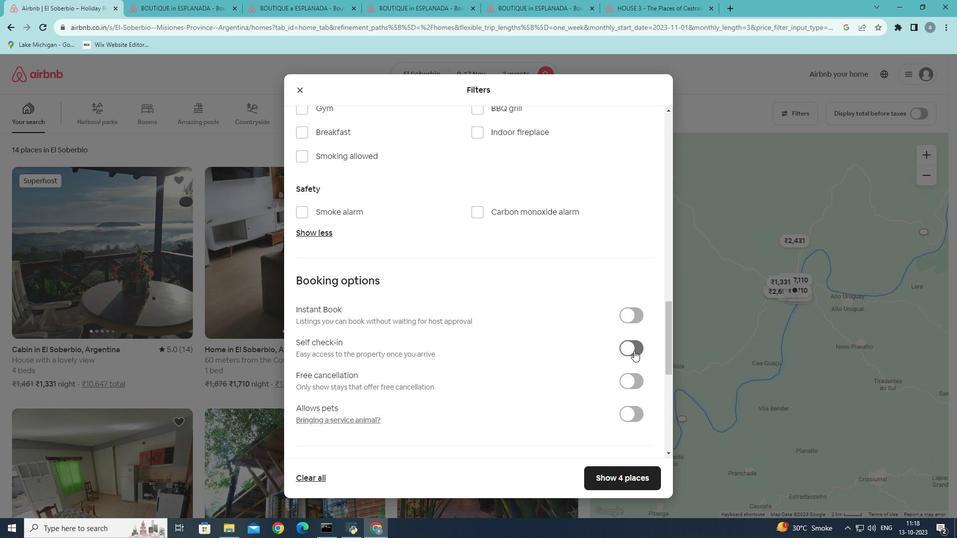 
Action: Mouse pressed left at (634, 351)
Screenshot: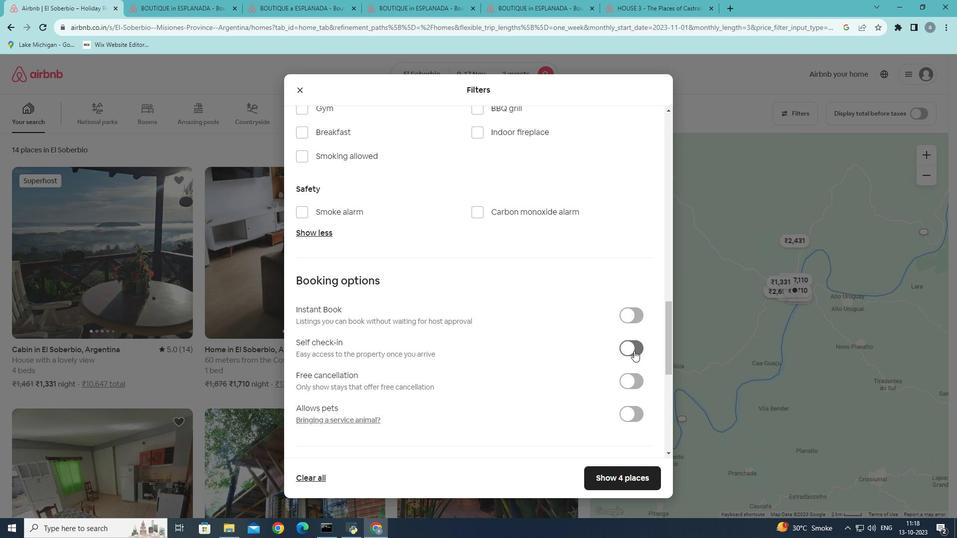 
Action: Mouse moved to (471, 386)
Screenshot: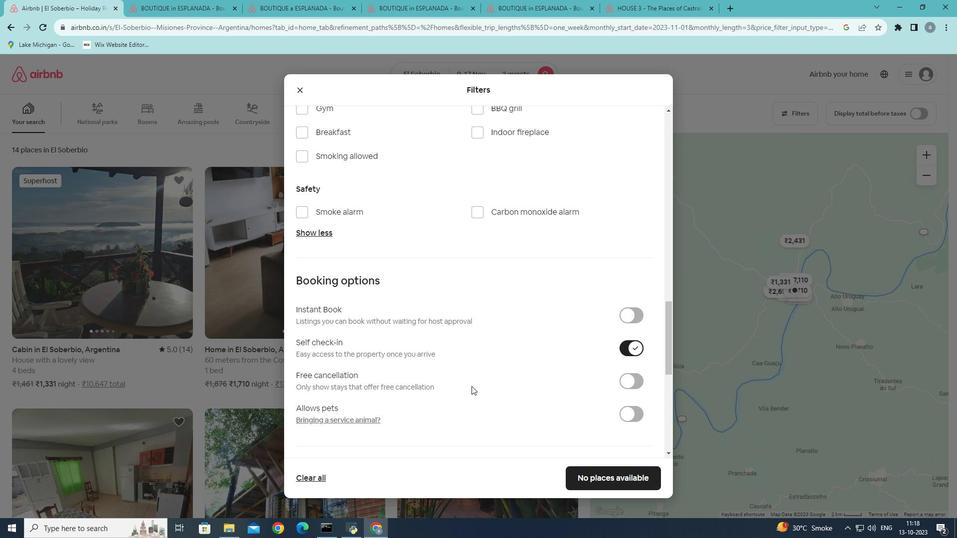 
Action: Mouse scrolled (471, 386) with delta (0, 0)
Screenshot: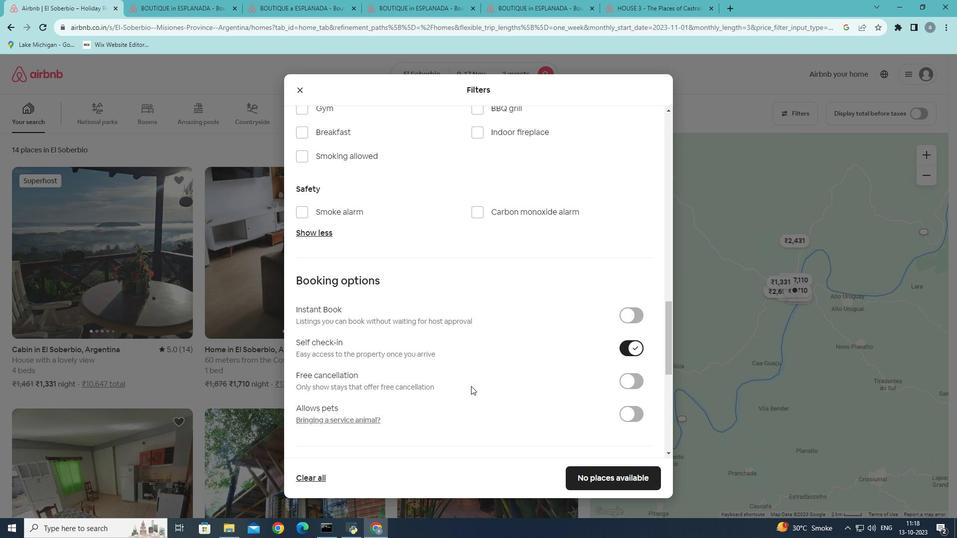 
Action: Mouse scrolled (471, 386) with delta (0, 0)
Screenshot: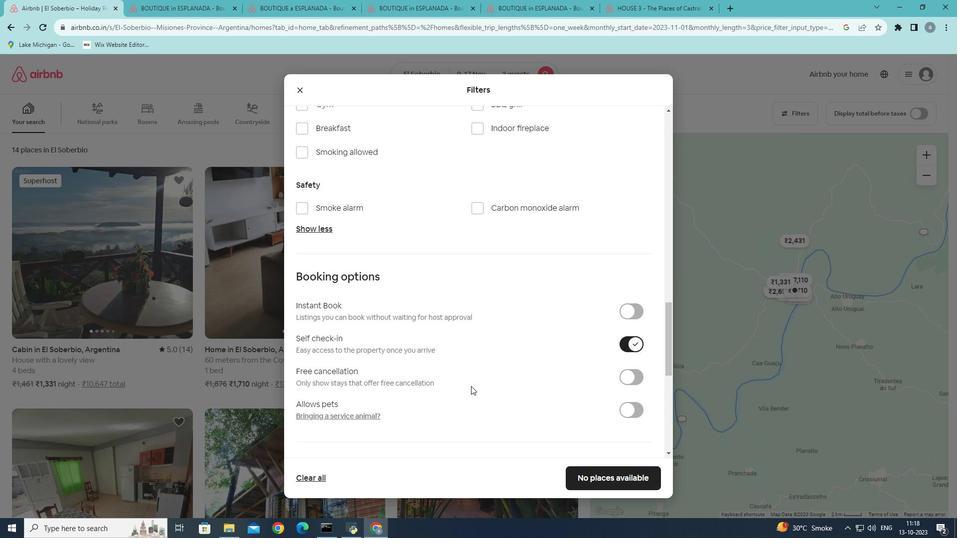 
Action: Mouse scrolled (471, 386) with delta (0, 0)
Screenshot: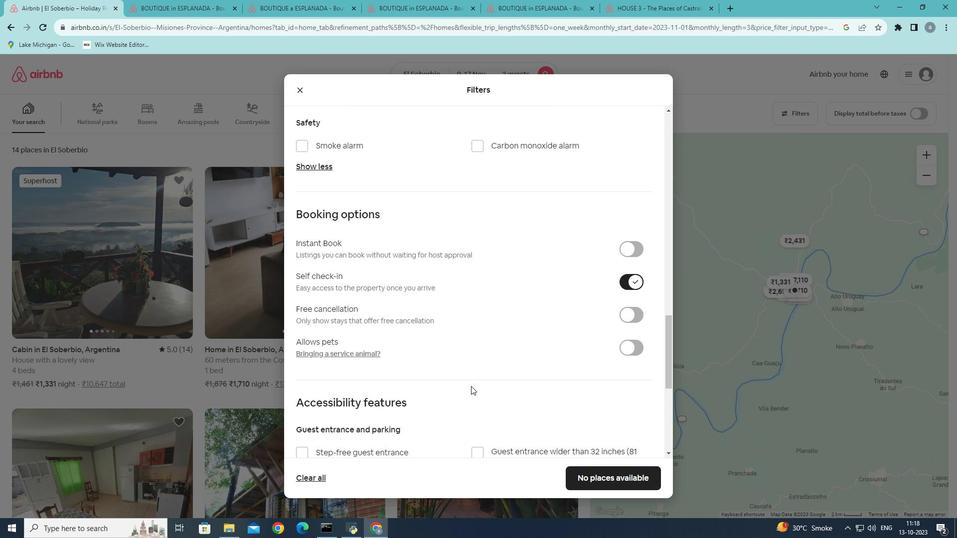 
Action: Mouse moved to (622, 476)
Screenshot: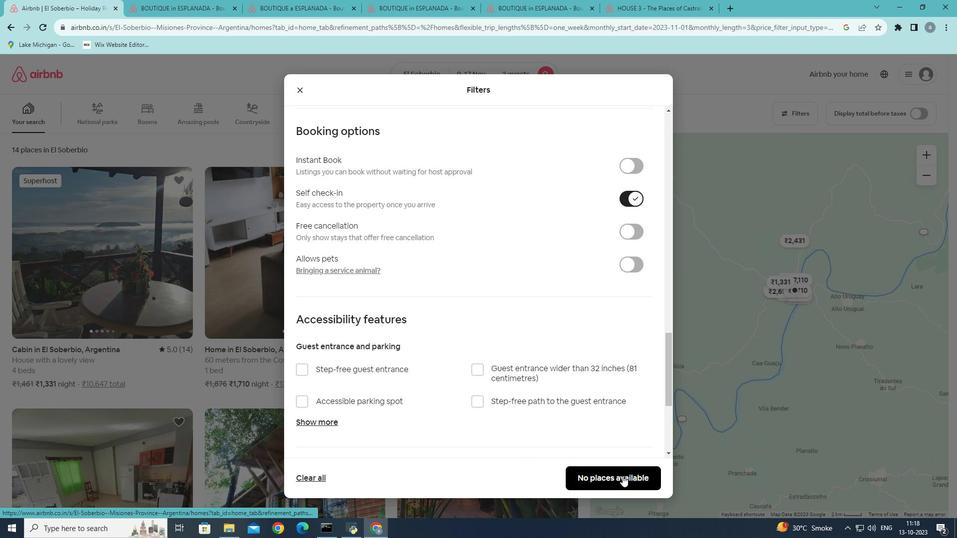 
Action: Mouse pressed left at (622, 476)
Screenshot: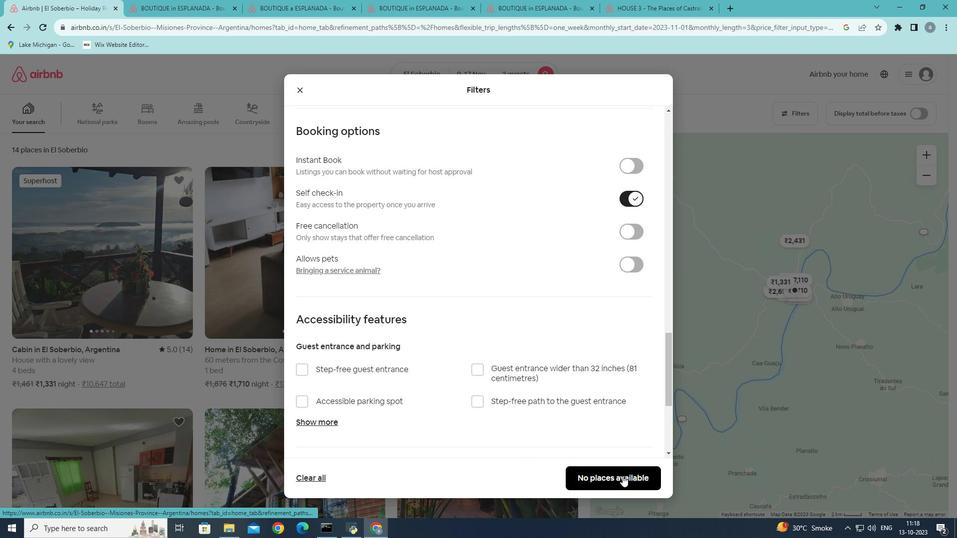 
Action: Mouse moved to (536, 192)
Screenshot: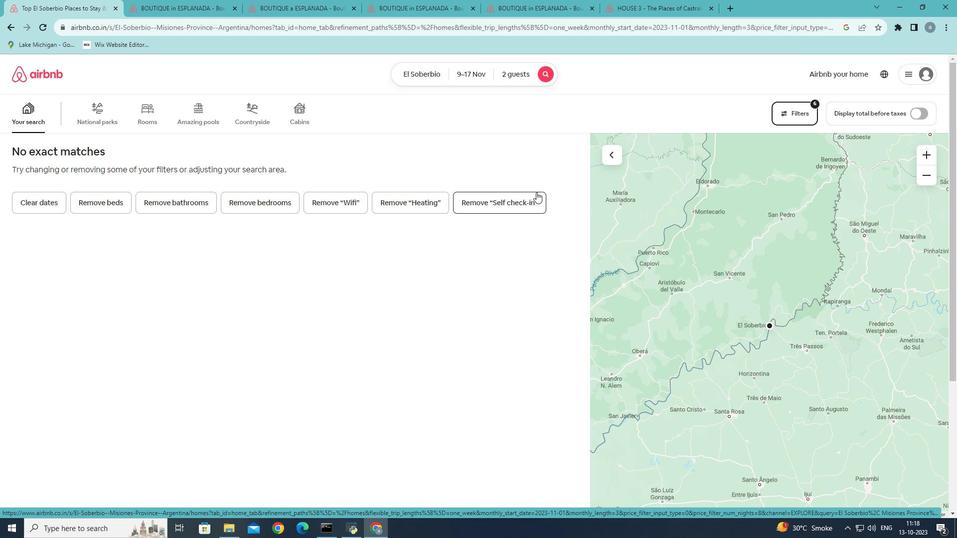 
